Task: Find connections with filter location São Miguel do Araguaia with filter topic #Futurewith filter profile language English with filter current company Orient Electric with filter school Sree with filter industry Clay and Refractory Products Manufacturing with filter service category Ghostwriting with filter keywords title Technical Support Specialist
Action: Mouse moved to (523, 195)
Screenshot: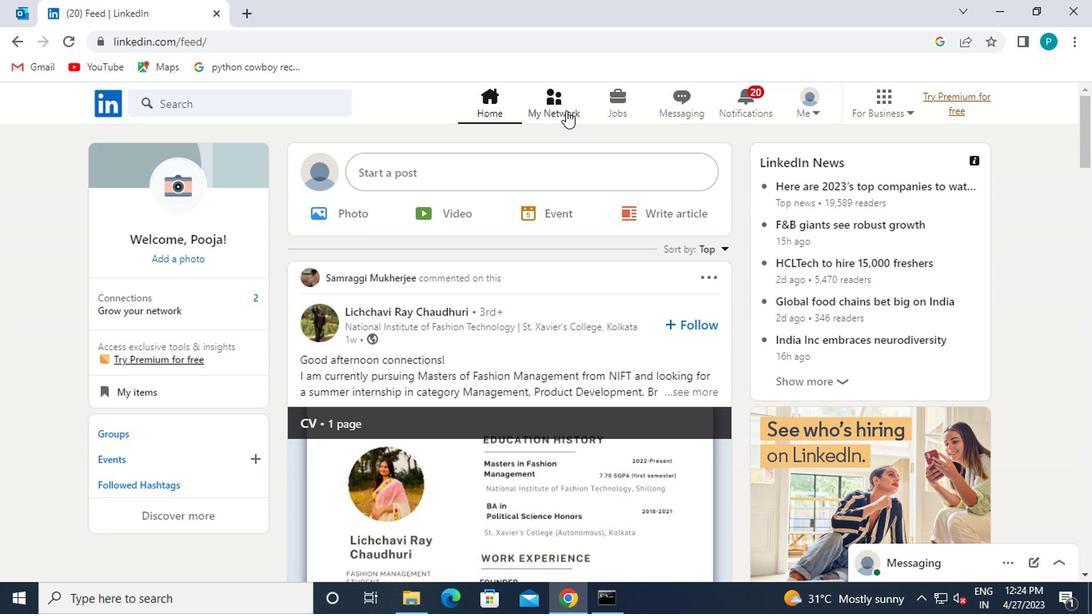 
Action: Mouse pressed left at (523, 195)
Screenshot: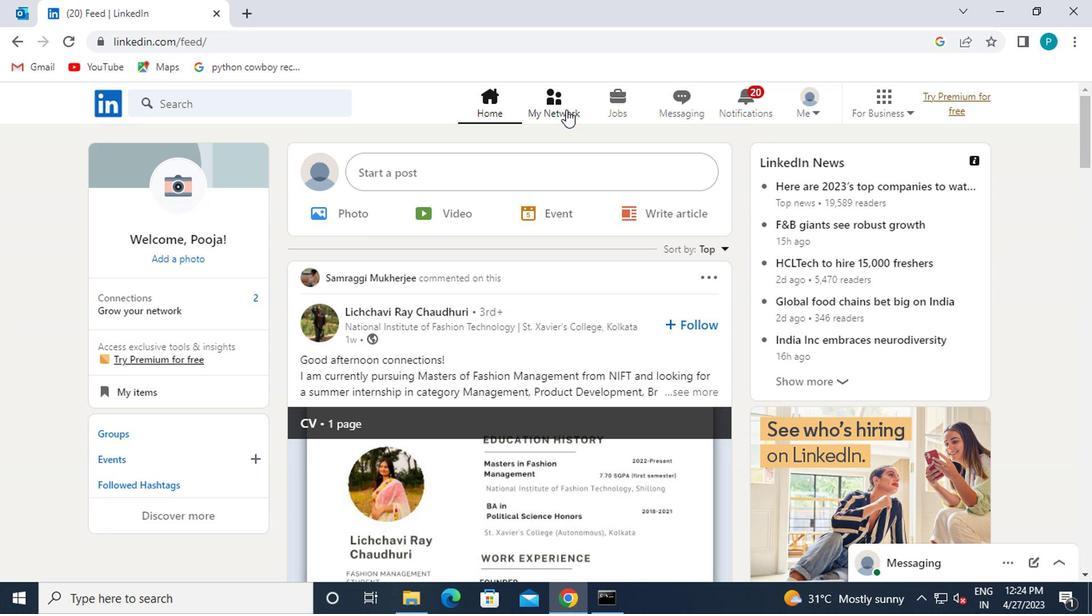 
Action: Mouse moved to (264, 260)
Screenshot: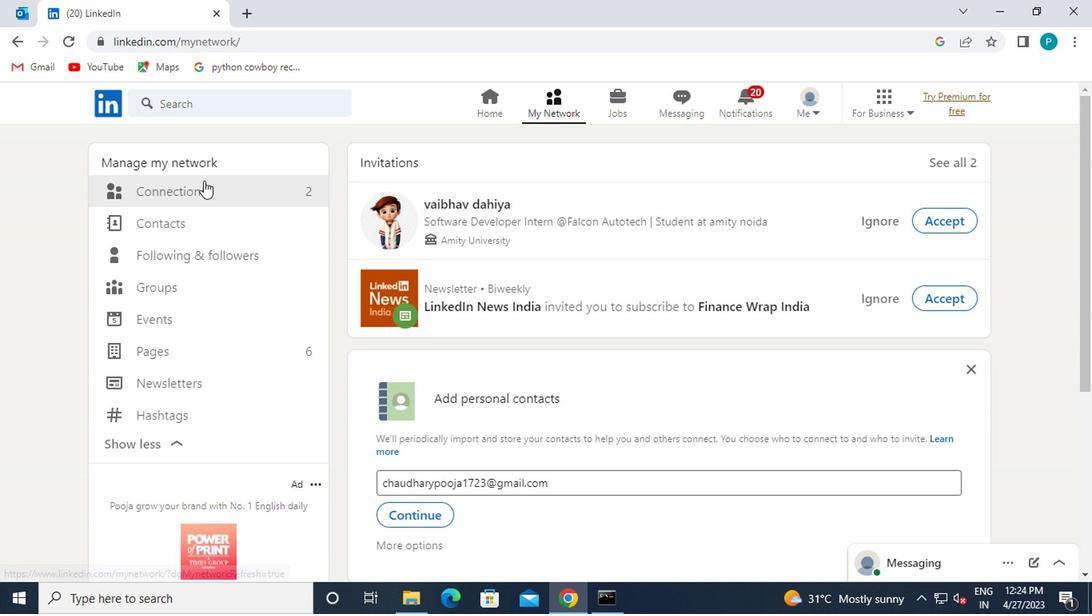 
Action: Mouse pressed left at (264, 260)
Screenshot: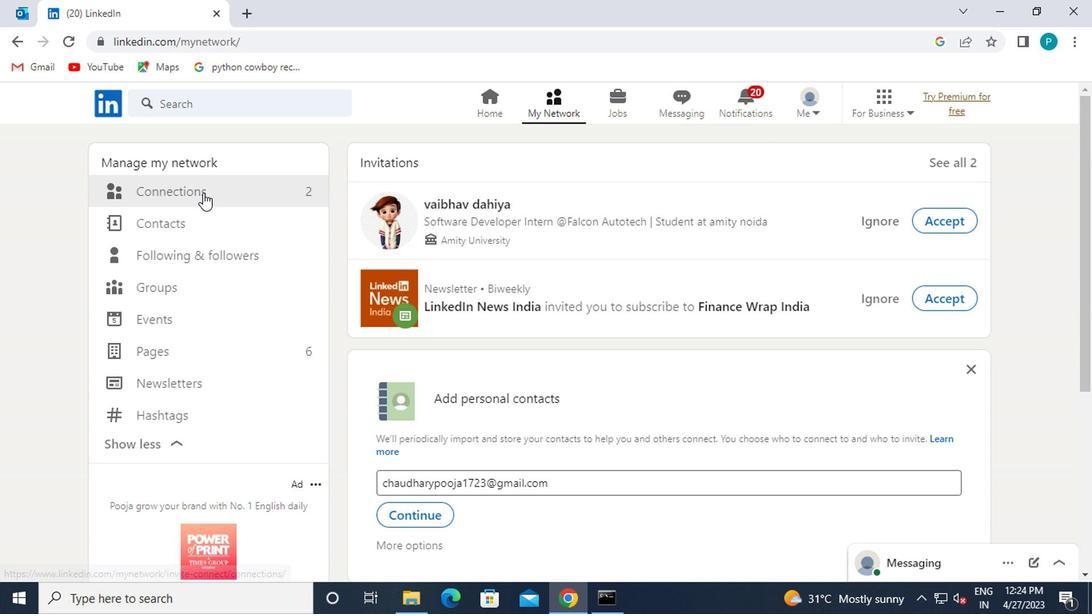 
Action: Mouse moved to (604, 262)
Screenshot: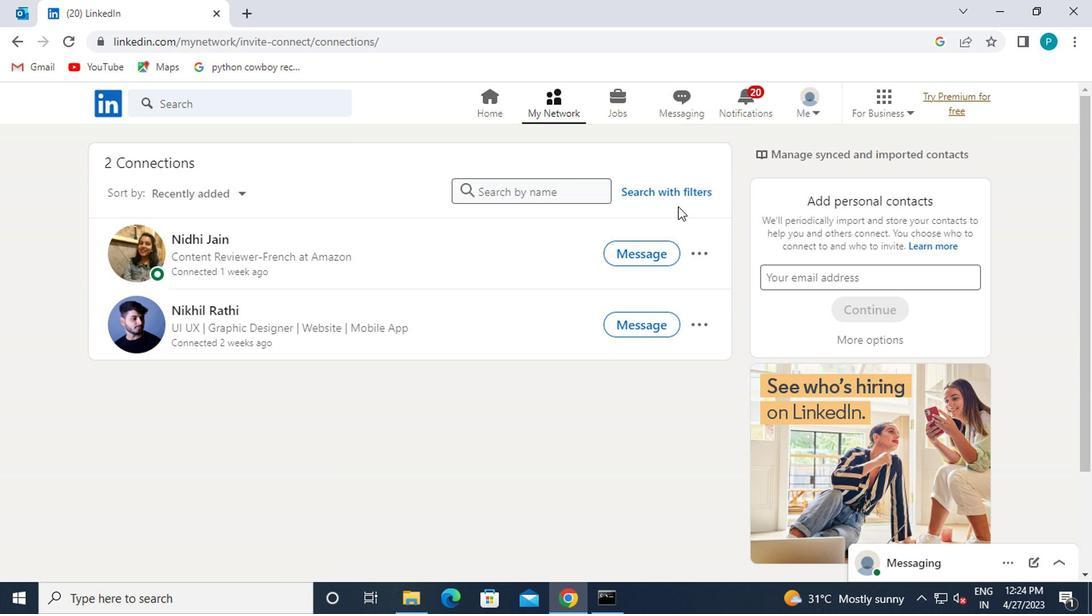 
Action: Mouse pressed left at (604, 262)
Screenshot: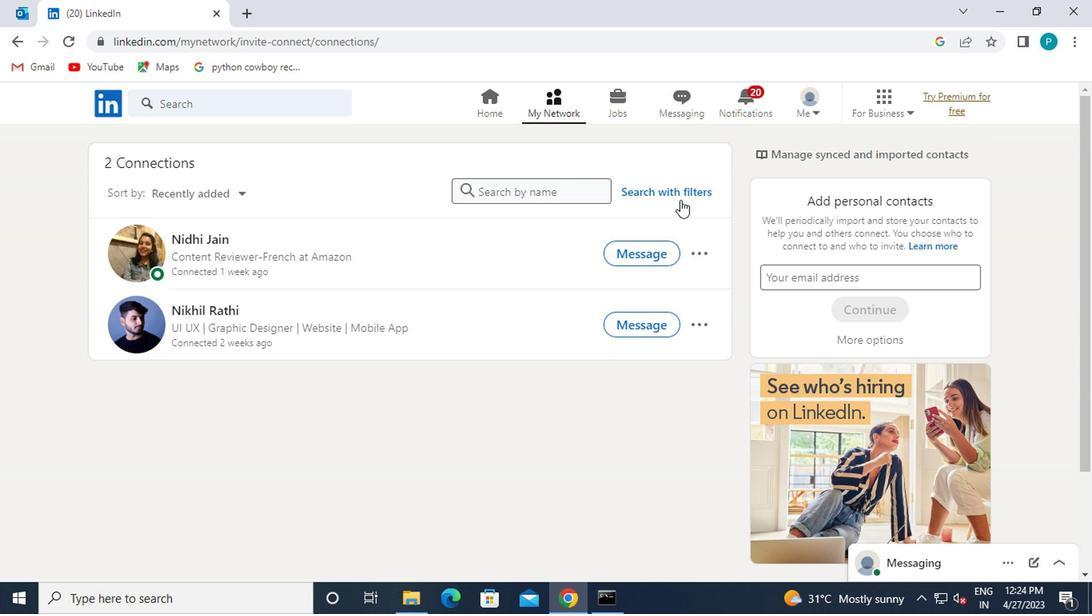 
Action: Mouse moved to (537, 226)
Screenshot: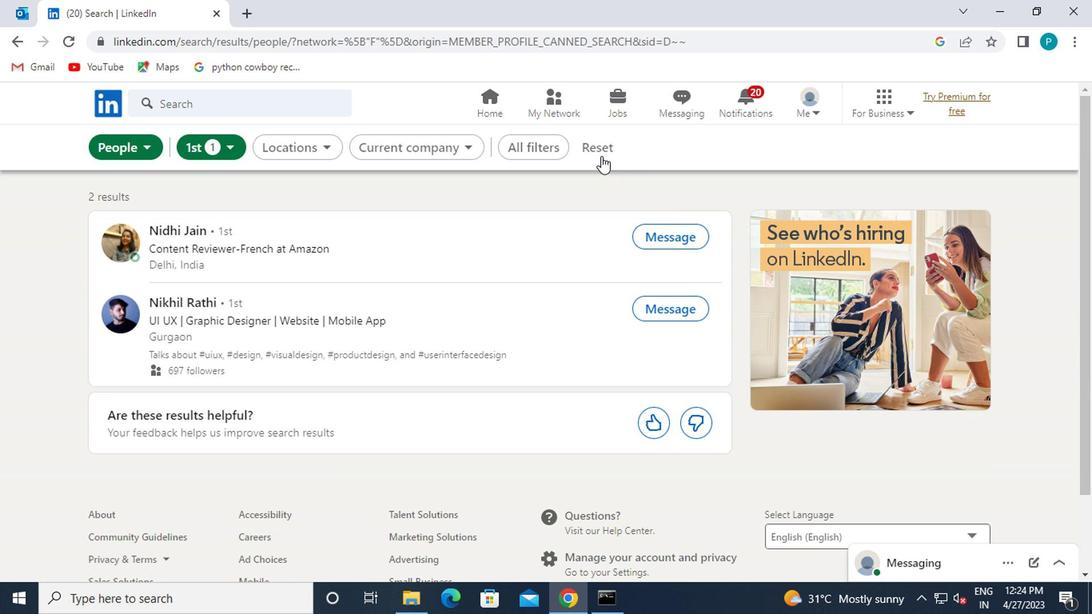 
Action: Mouse pressed left at (537, 226)
Screenshot: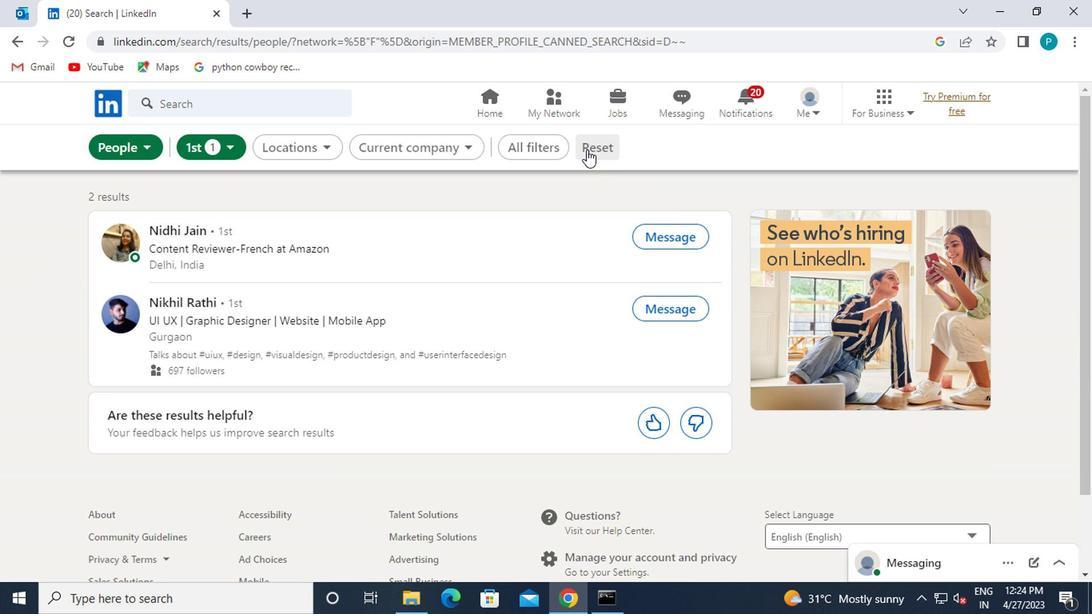 
Action: Mouse moved to (529, 228)
Screenshot: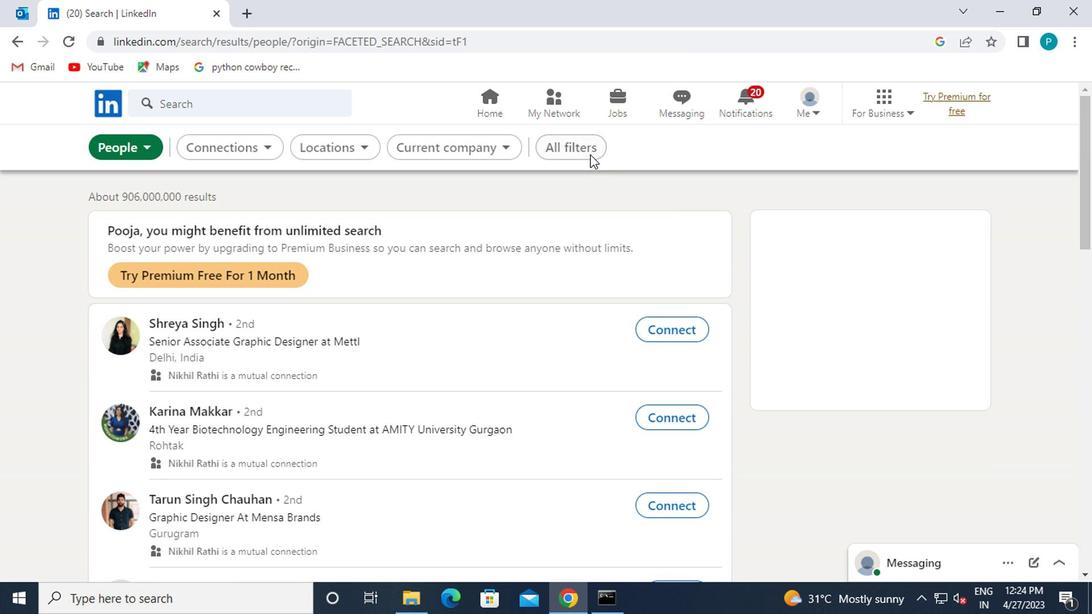 
Action: Mouse pressed left at (529, 228)
Screenshot: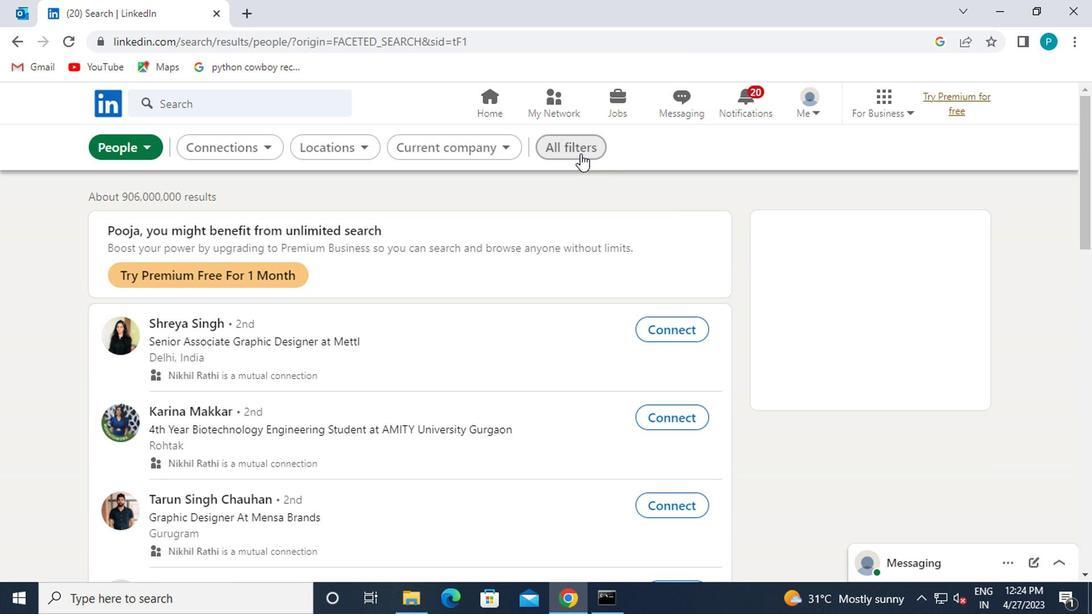
Action: Mouse moved to (761, 401)
Screenshot: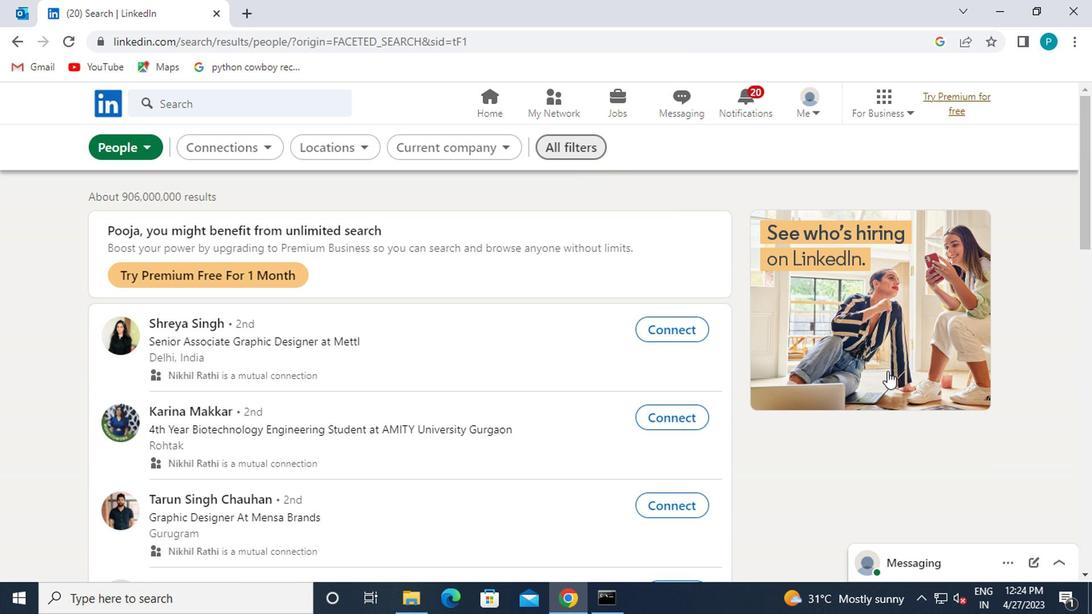 
Action: Mouse scrolled (761, 401) with delta (0, 0)
Screenshot: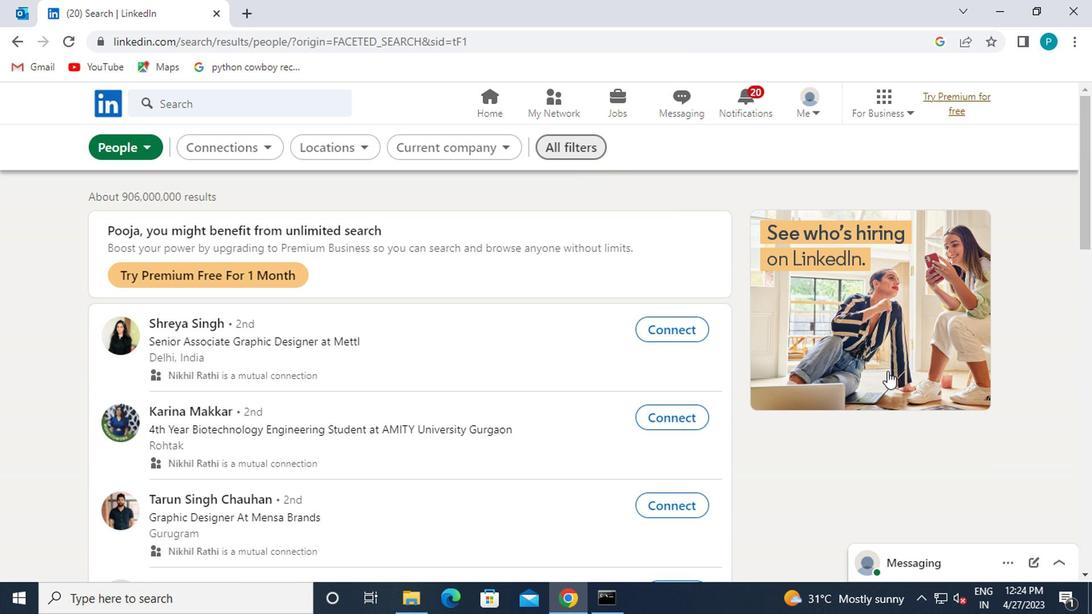
Action: Mouse scrolled (761, 401) with delta (0, 0)
Screenshot: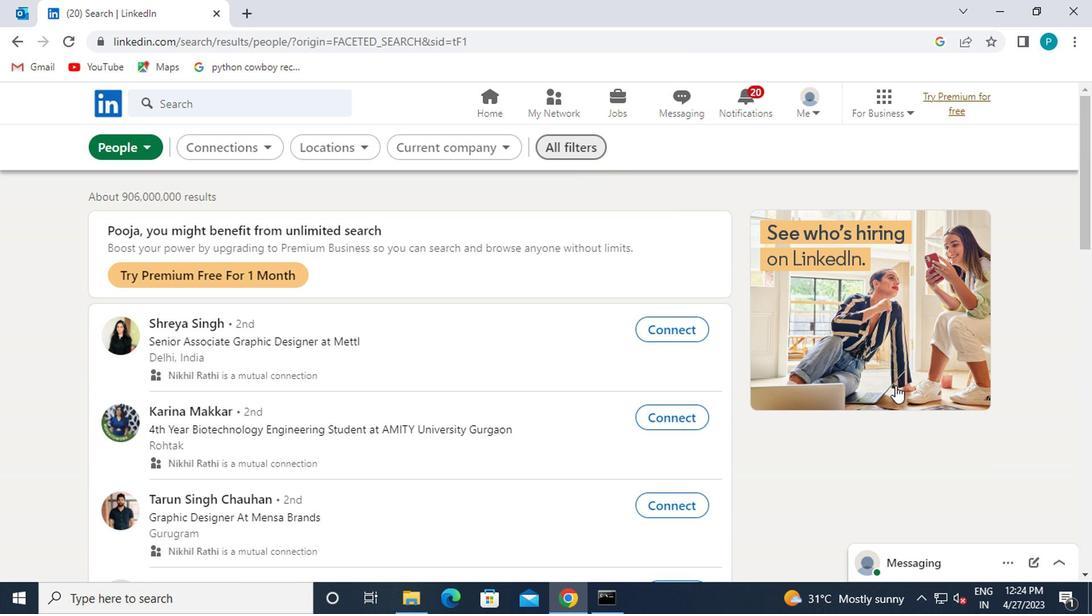 
Action: Mouse moved to (761, 404)
Screenshot: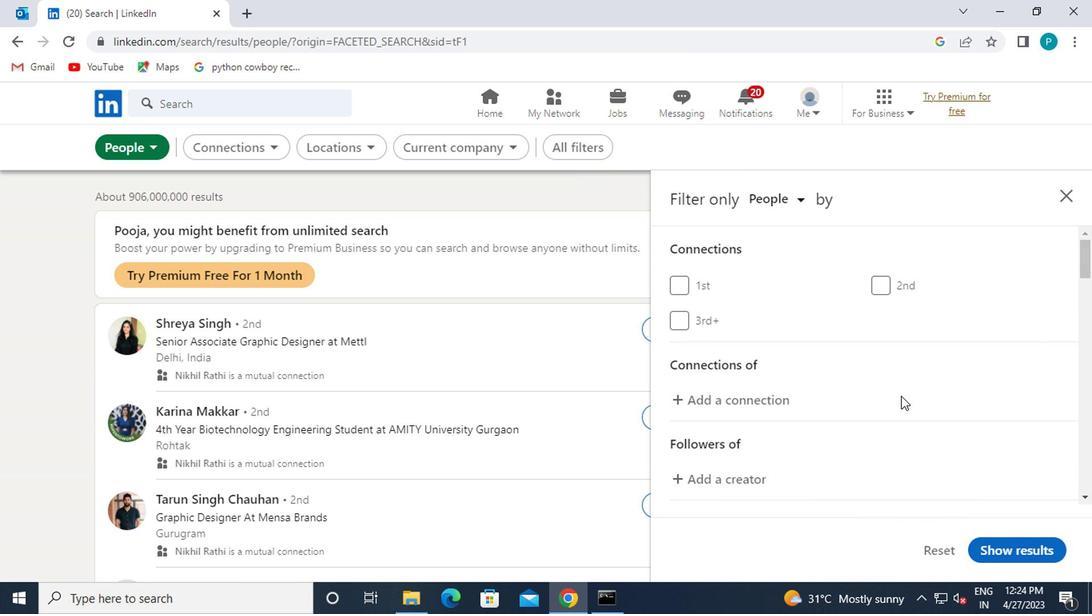 
Action: Mouse scrolled (761, 404) with delta (0, 0)
Screenshot: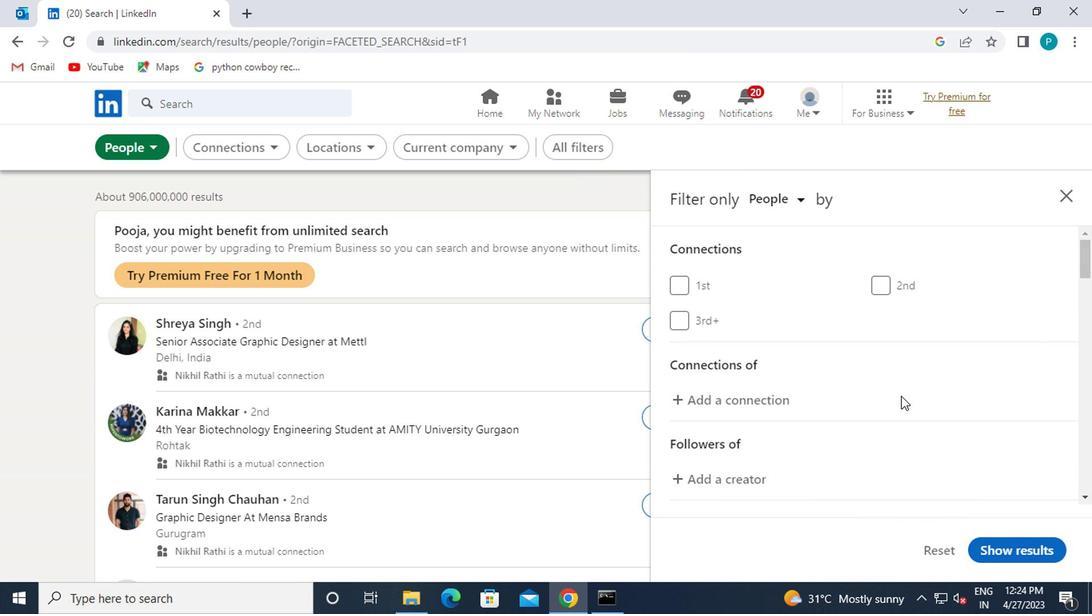 
Action: Mouse moved to (761, 405)
Screenshot: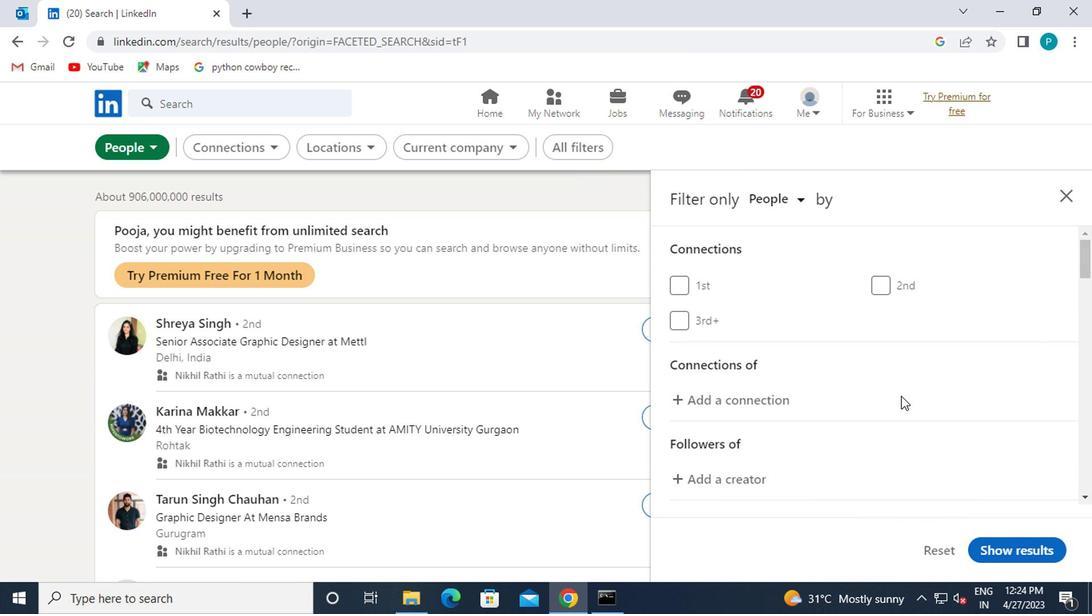 
Action: Mouse scrolled (761, 404) with delta (0, 0)
Screenshot: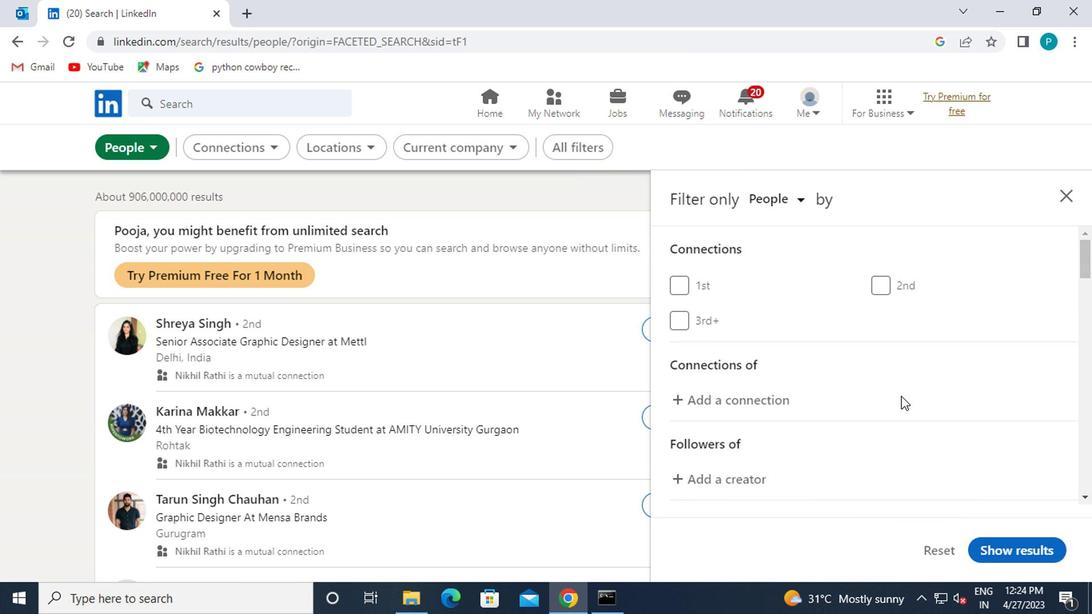
Action: Mouse scrolled (761, 404) with delta (0, 0)
Screenshot: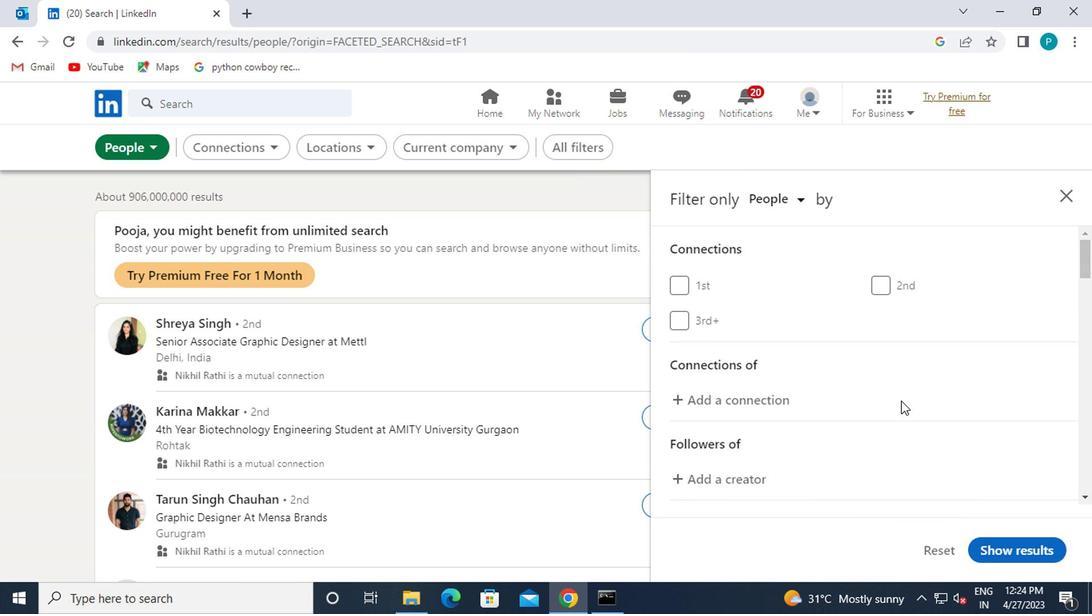 
Action: Mouse scrolled (761, 404) with delta (0, 0)
Screenshot: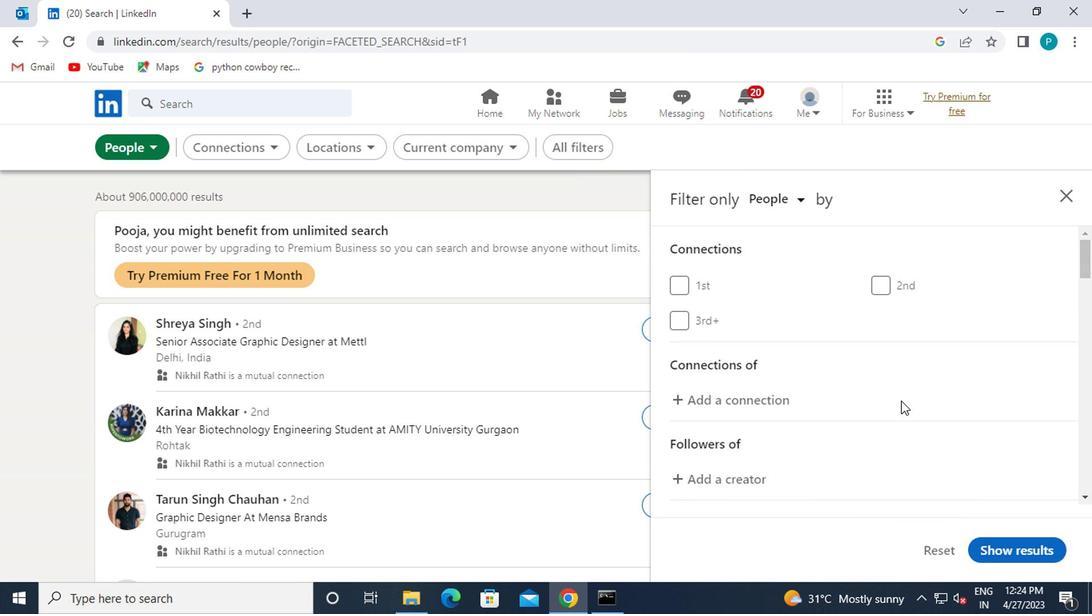 
Action: Mouse scrolled (761, 404) with delta (0, 0)
Screenshot: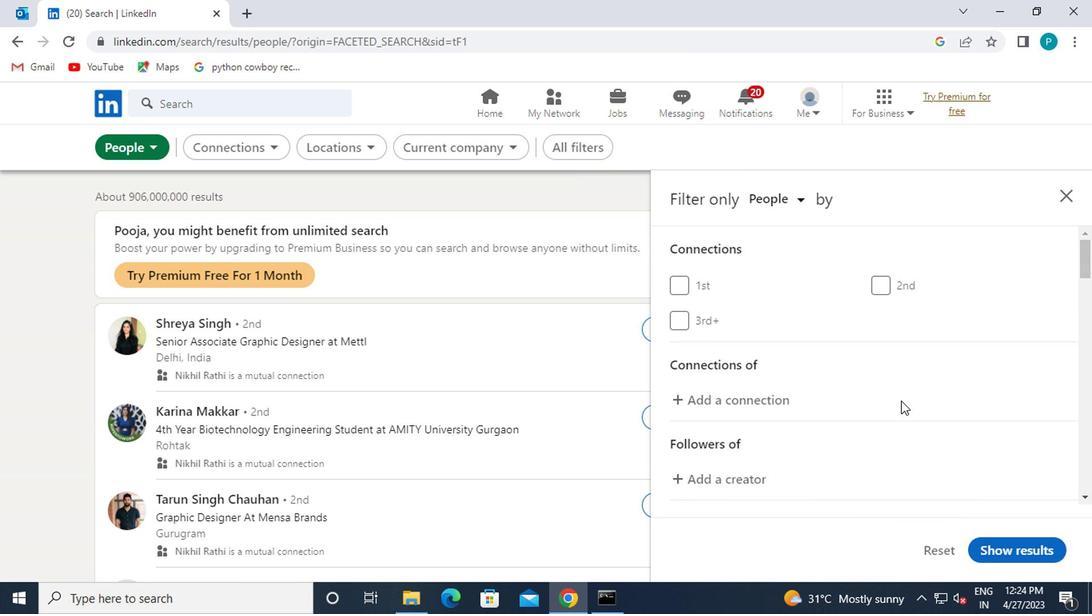 
Action: Mouse moved to (721, 378)
Screenshot: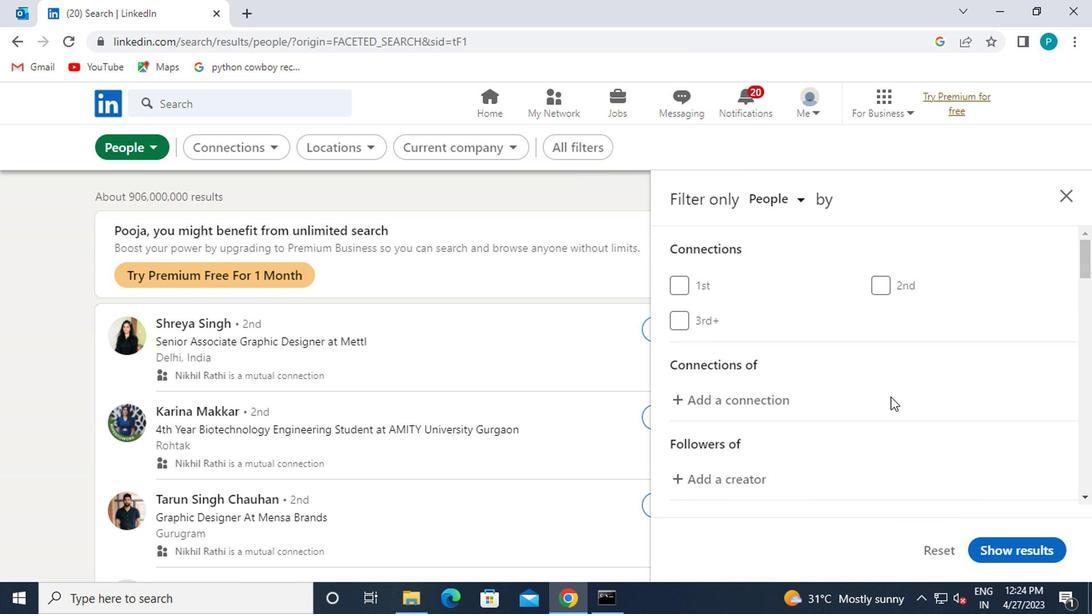 
Action: Mouse scrolled (721, 377) with delta (0, 0)
Screenshot: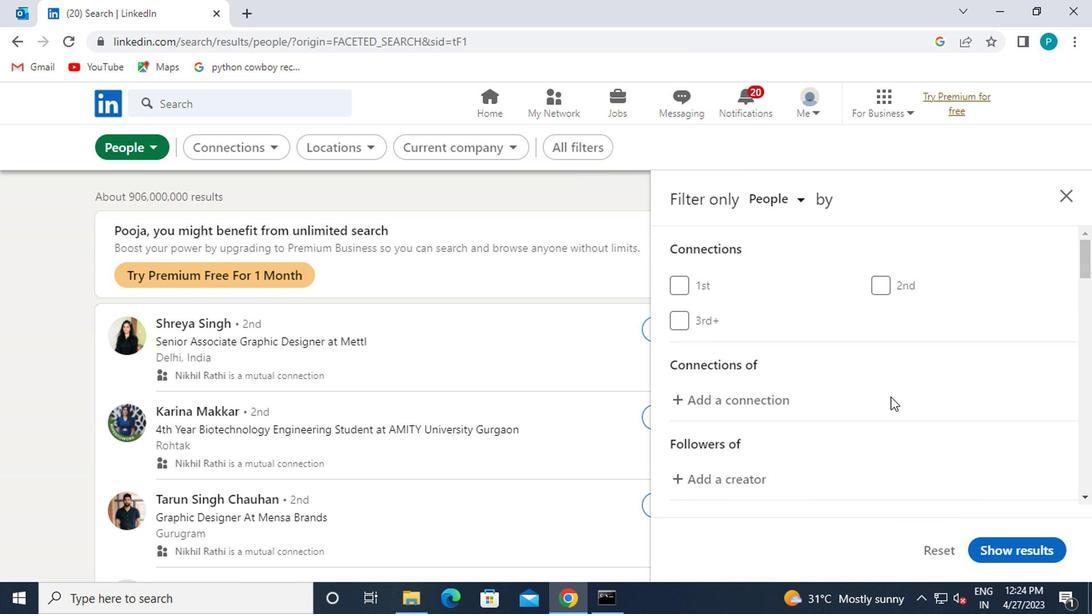 
Action: Mouse moved to (731, 392)
Screenshot: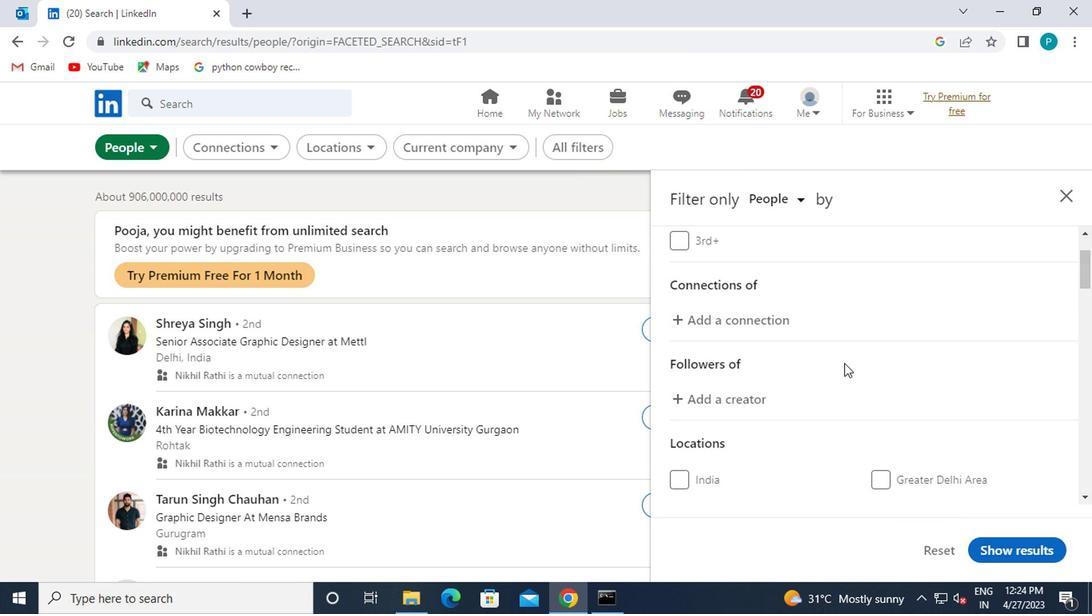 
Action: Mouse scrolled (731, 392) with delta (0, 0)
Screenshot: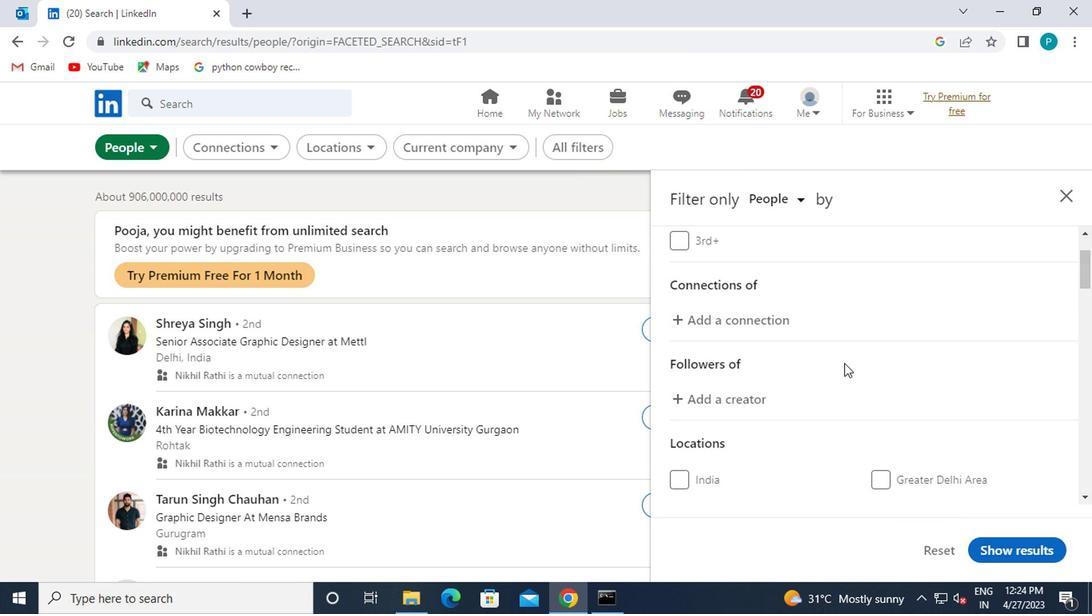 
Action: Mouse moved to (755, 412)
Screenshot: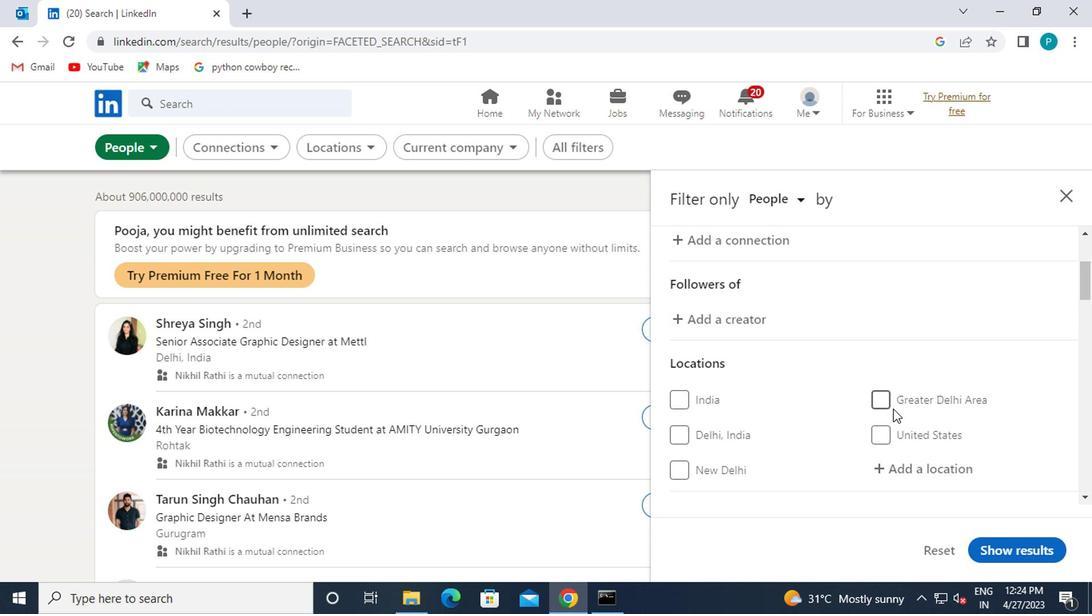
Action: Mouse scrolled (755, 411) with delta (0, 0)
Screenshot: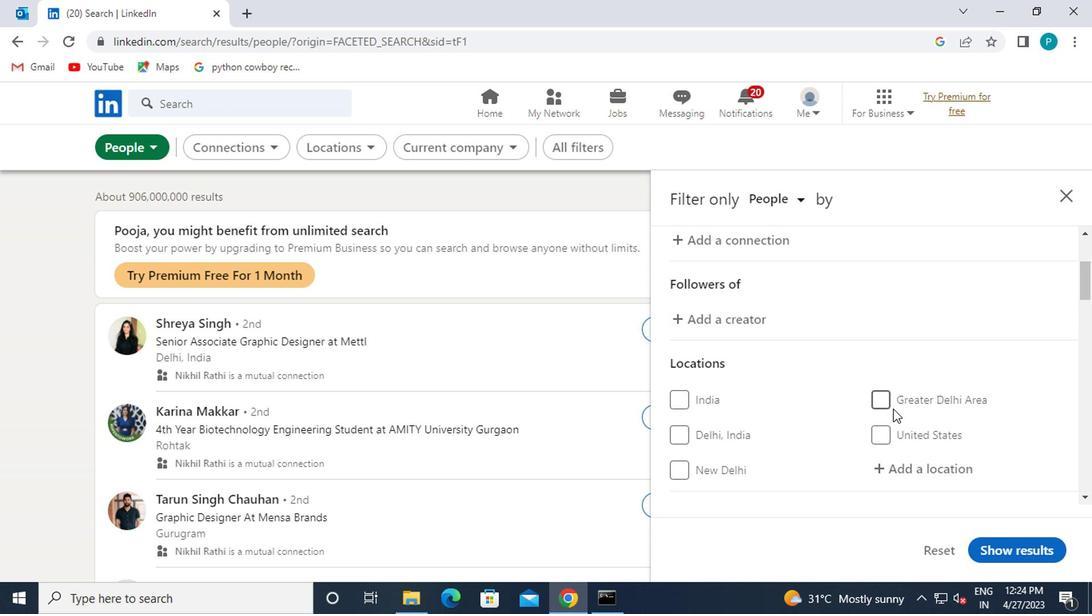 
Action: Mouse moved to (754, 399)
Screenshot: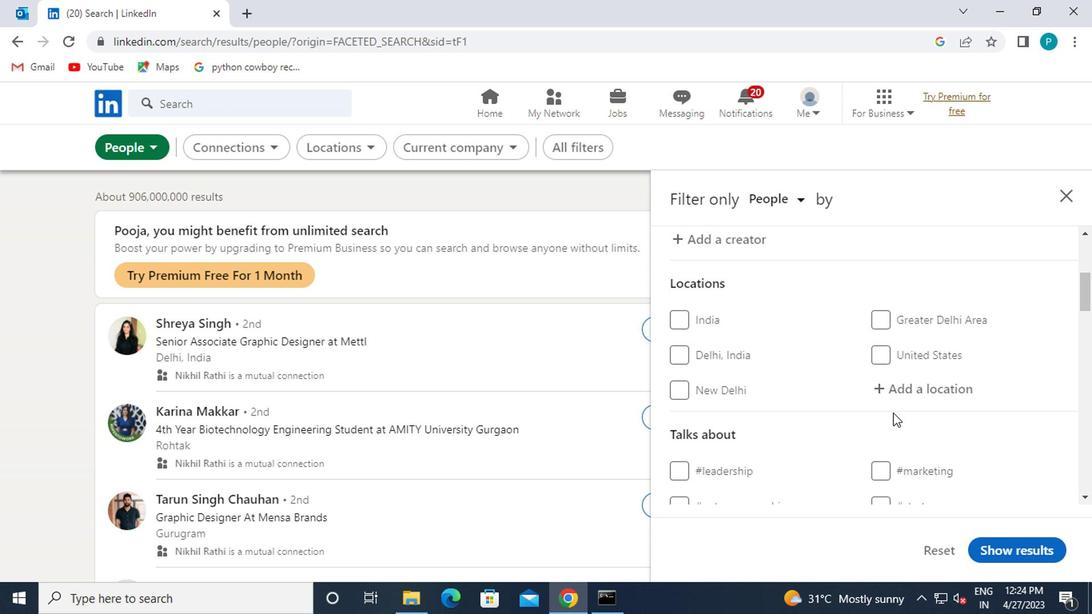 
Action: Mouse pressed left at (754, 399)
Screenshot: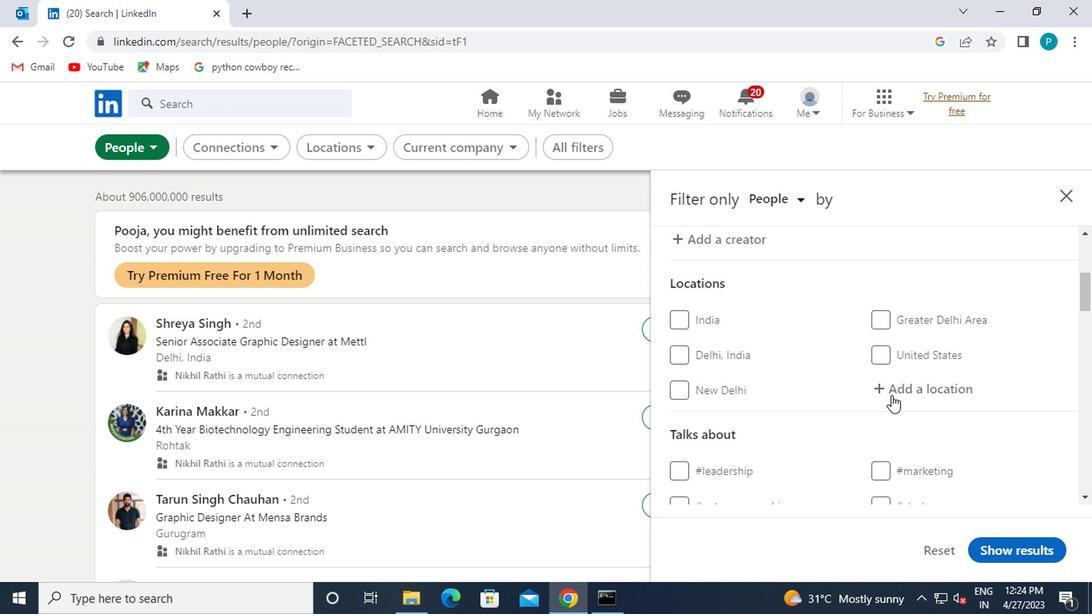 
Action: Key pressed sao<Key.space>miguel
Screenshot: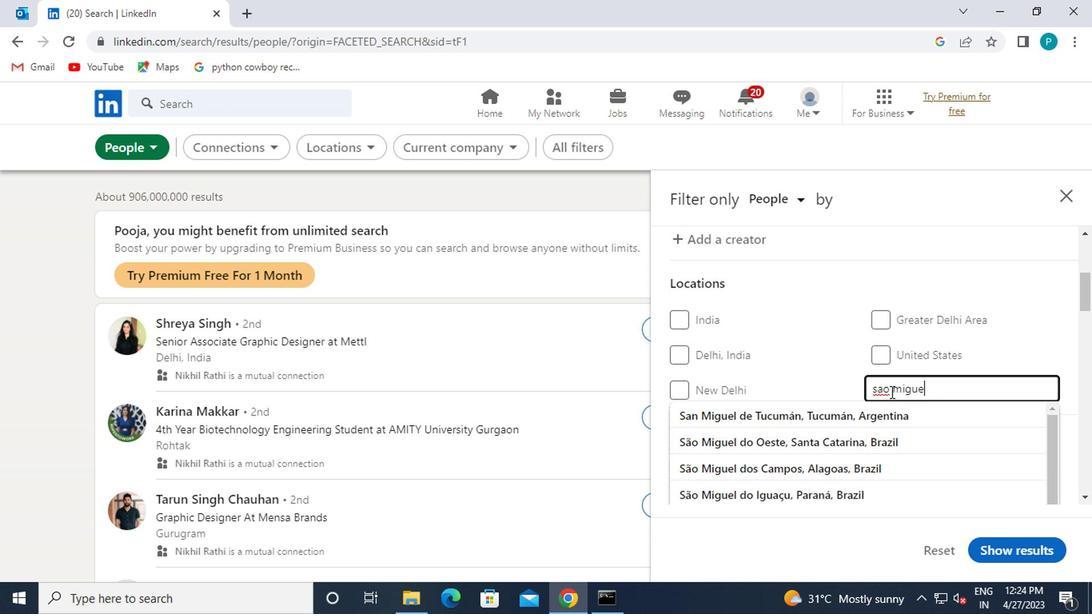 
Action: Mouse moved to (754, 413)
Screenshot: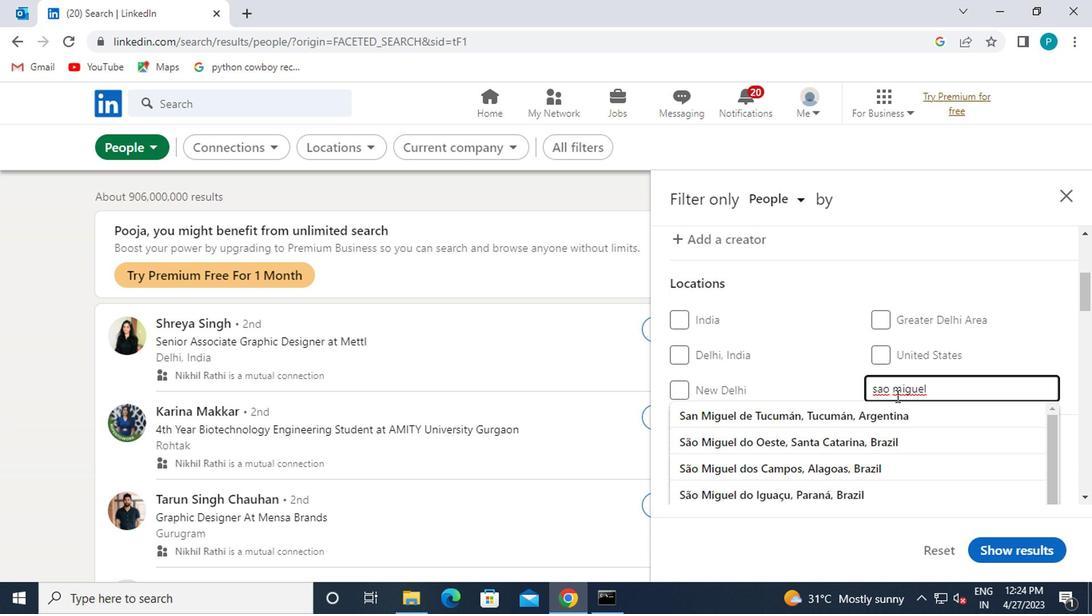 
Action: Mouse pressed left at (754, 413)
Screenshot: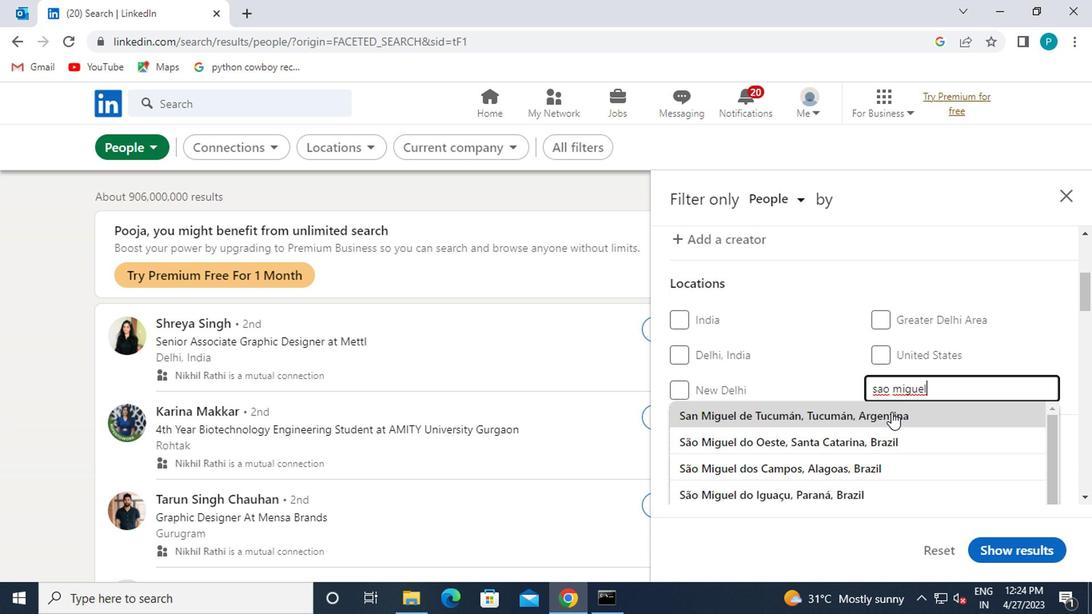 
Action: Mouse scrolled (754, 412) with delta (0, 0)
Screenshot: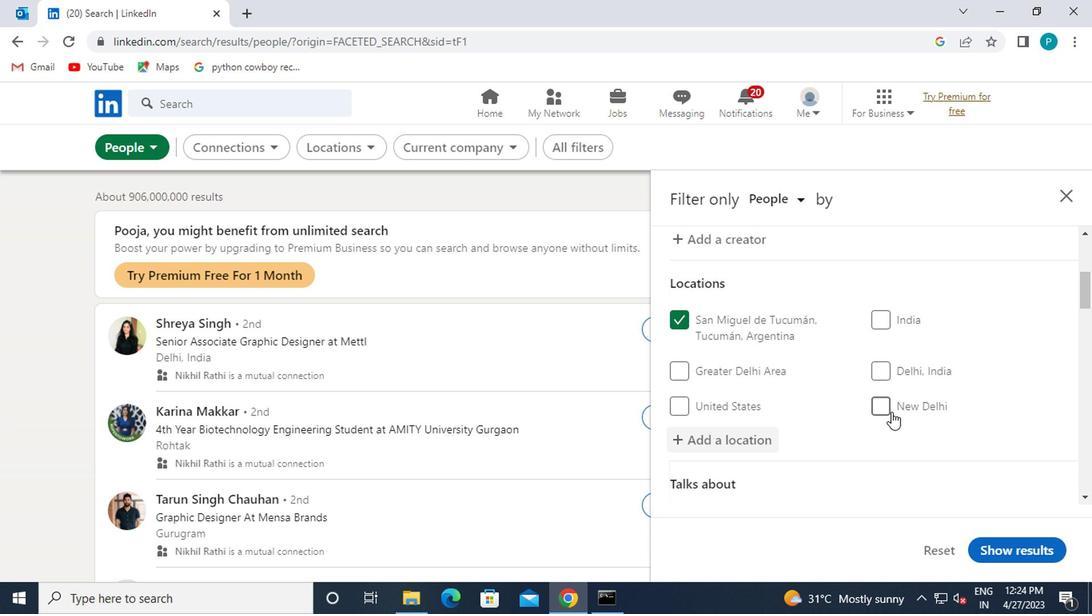 
Action: Mouse scrolled (754, 412) with delta (0, 0)
Screenshot: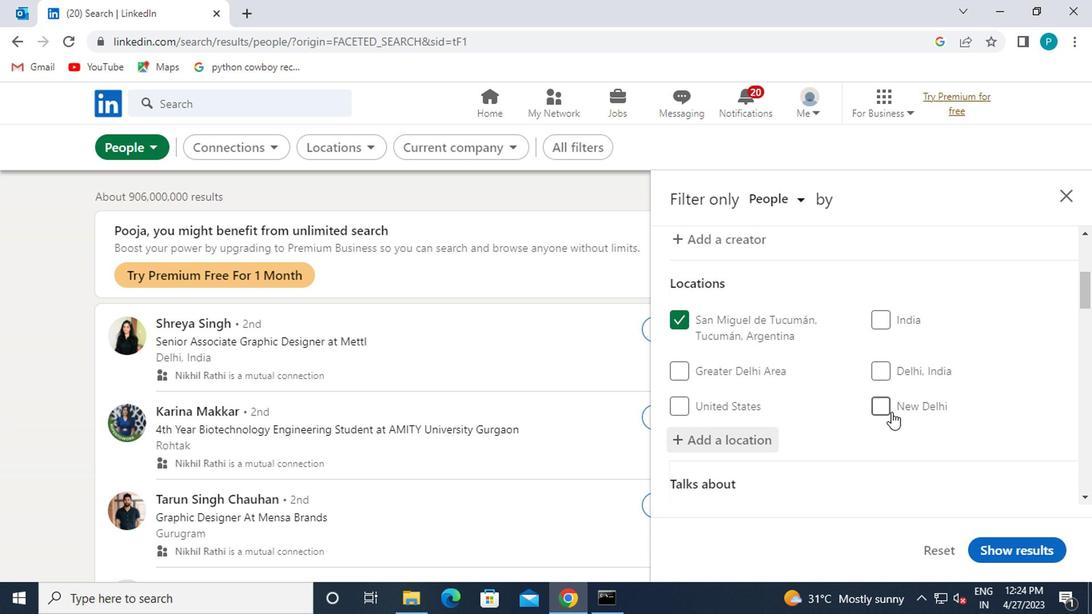 
Action: Mouse moved to (761, 424)
Screenshot: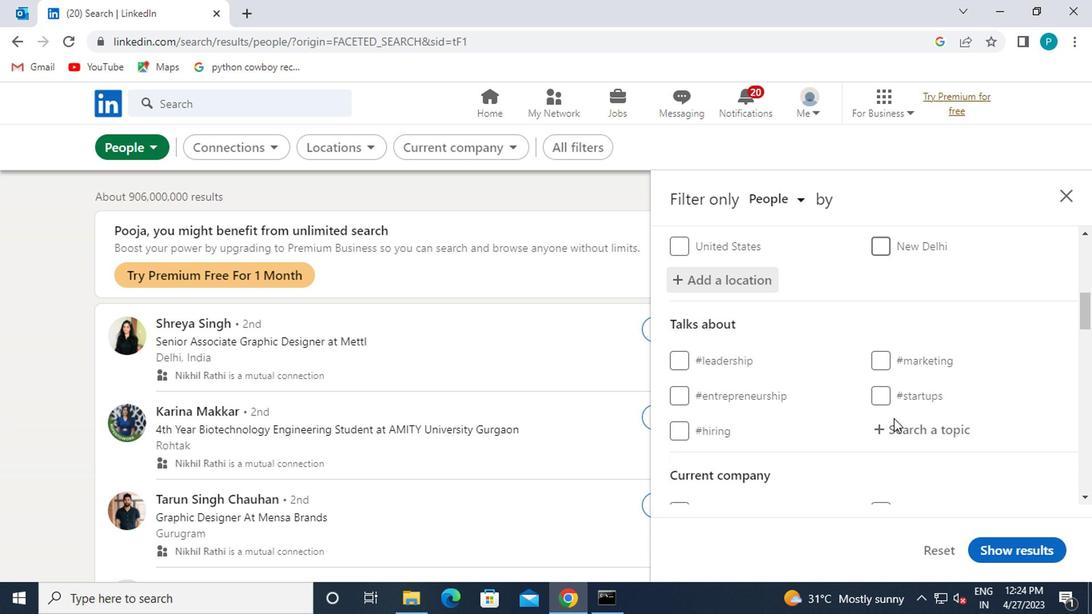 
Action: Mouse pressed left at (761, 424)
Screenshot: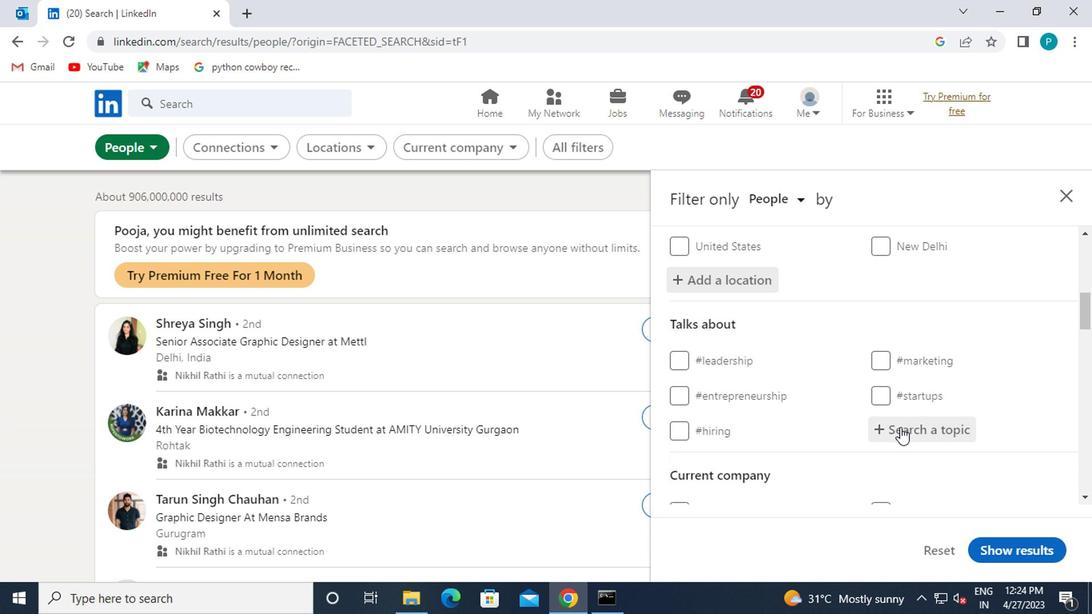 
Action: Mouse moved to (763, 423)
Screenshot: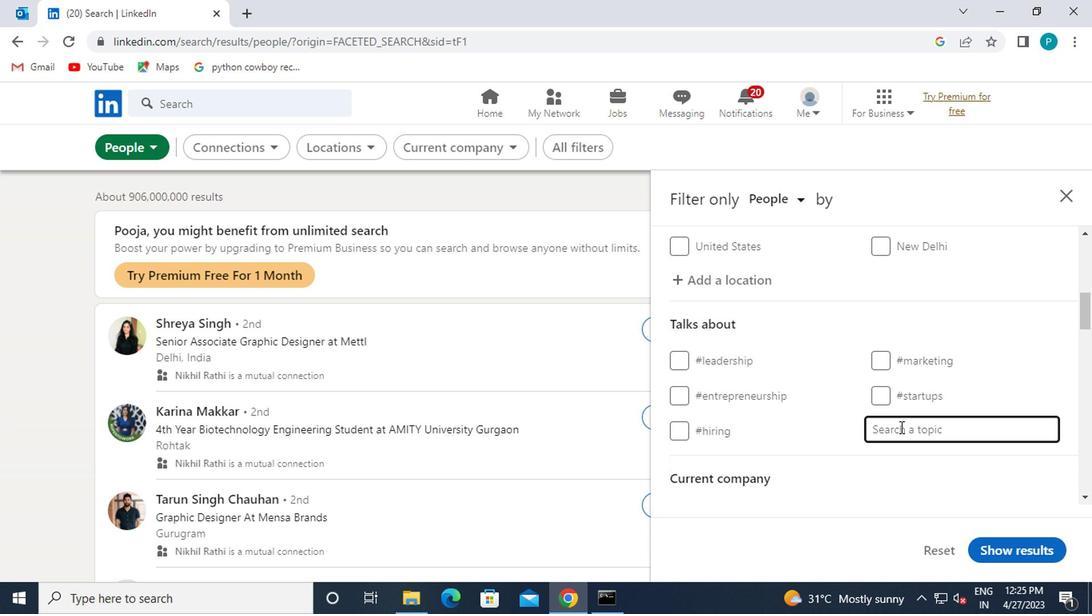 
Action: Key pressed <Key.shift>#<Key.caps_lock>F<Key.caps_lock>UTURE
Screenshot: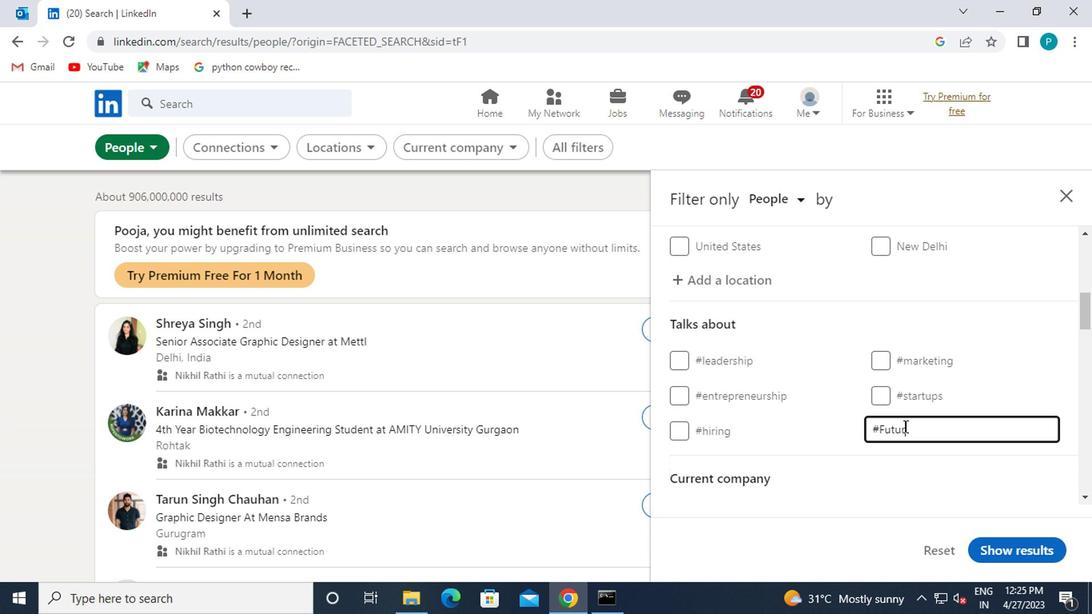 
Action: Mouse moved to (765, 422)
Screenshot: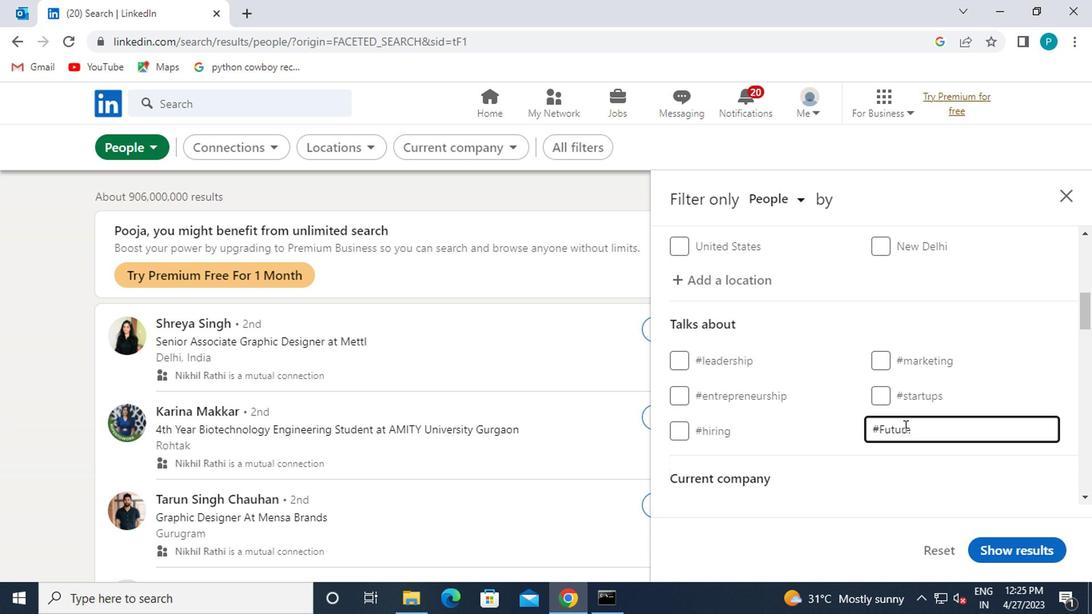 
Action: Mouse scrolled (765, 422) with delta (0, 0)
Screenshot: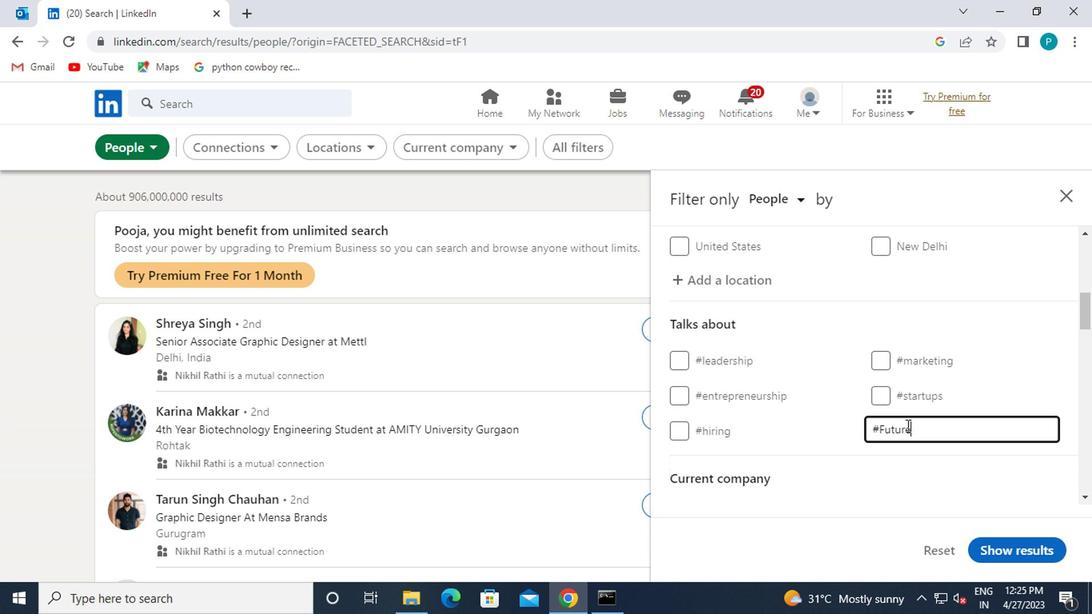 
Action: Mouse moved to (775, 423)
Screenshot: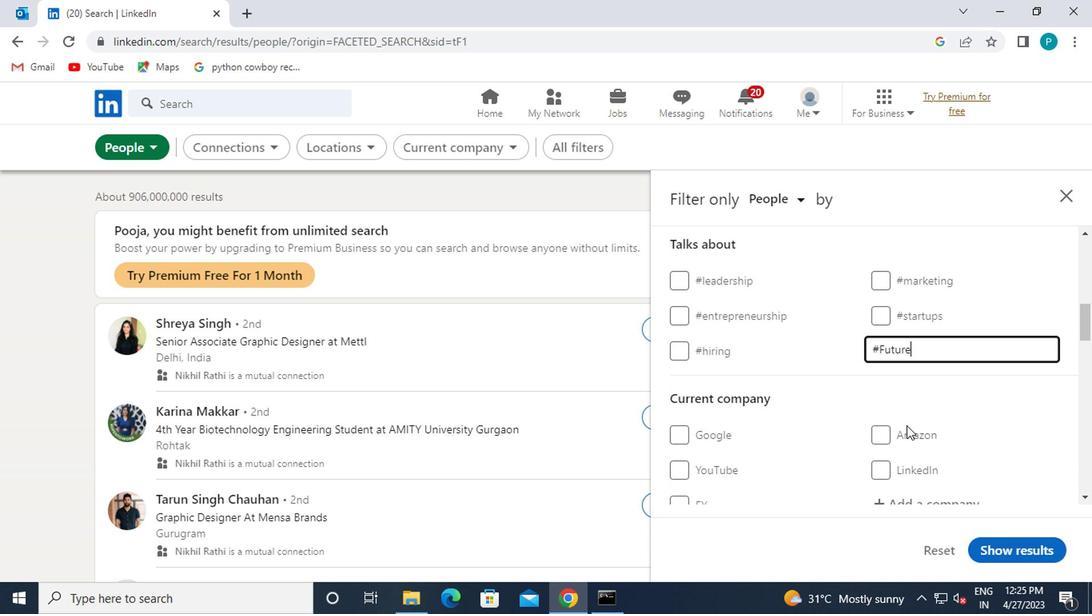 
Action: Mouse scrolled (775, 422) with delta (0, 0)
Screenshot: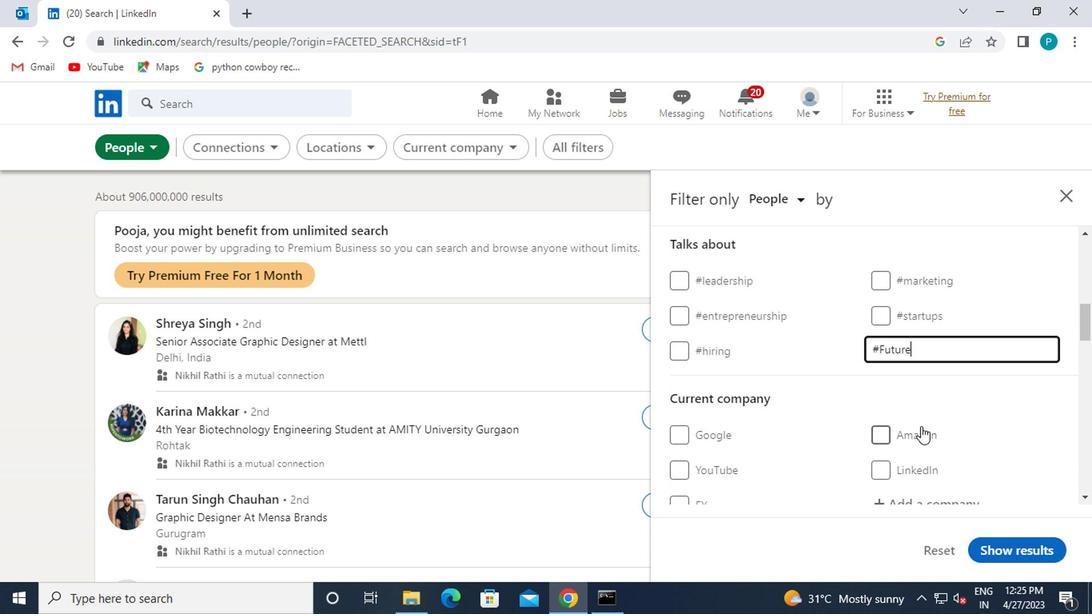 
Action: Mouse pressed left at (775, 423)
Screenshot: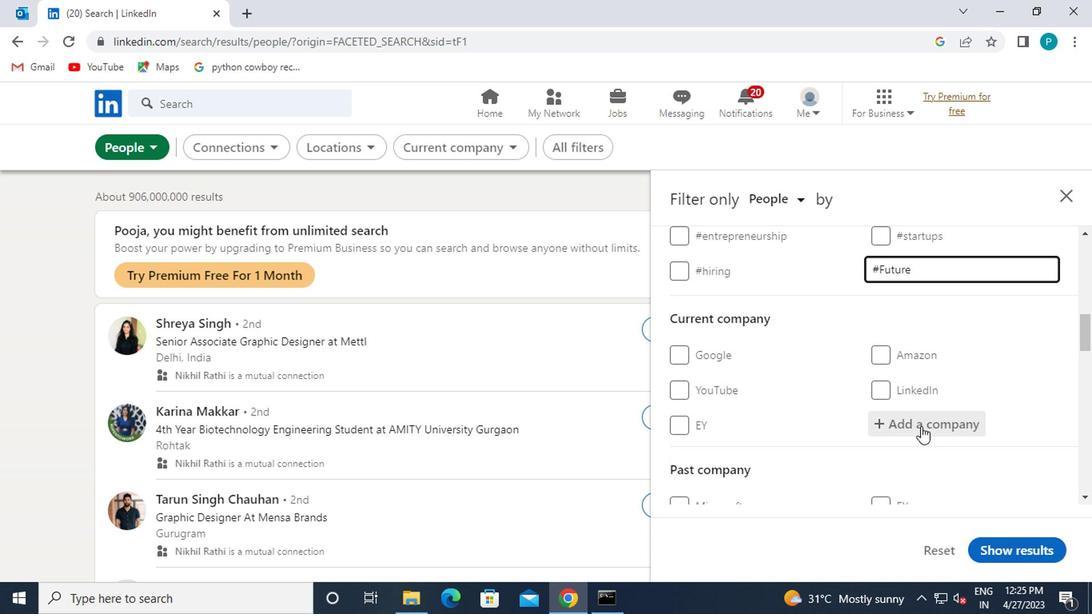 
Action: Mouse moved to (775, 423)
Screenshot: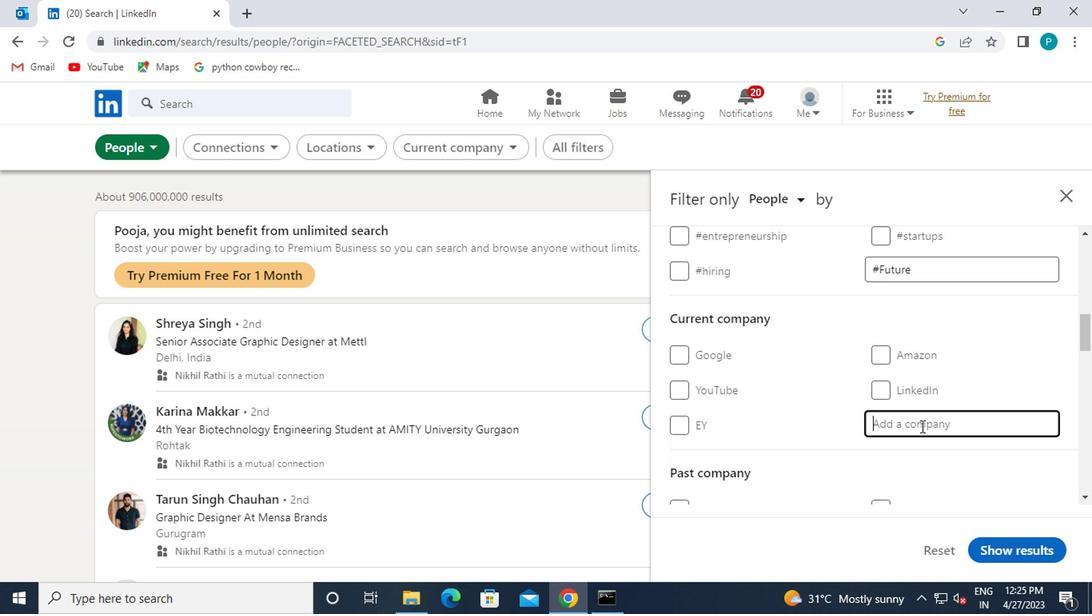
Action: Key pressed ORIENT
Screenshot: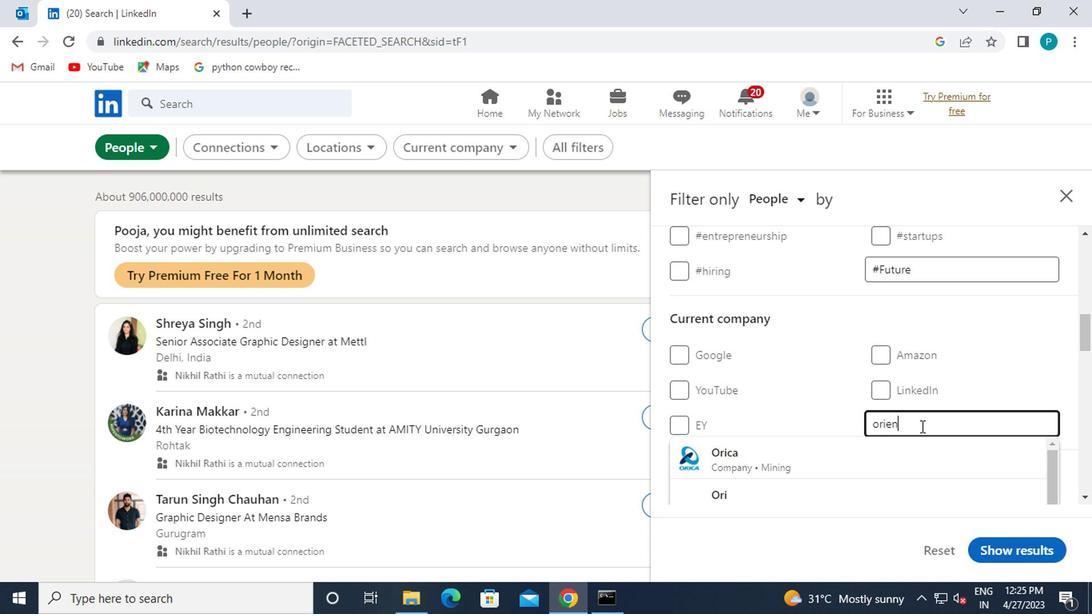 
Action: Mouse moved to (753, 446)
Screenshot: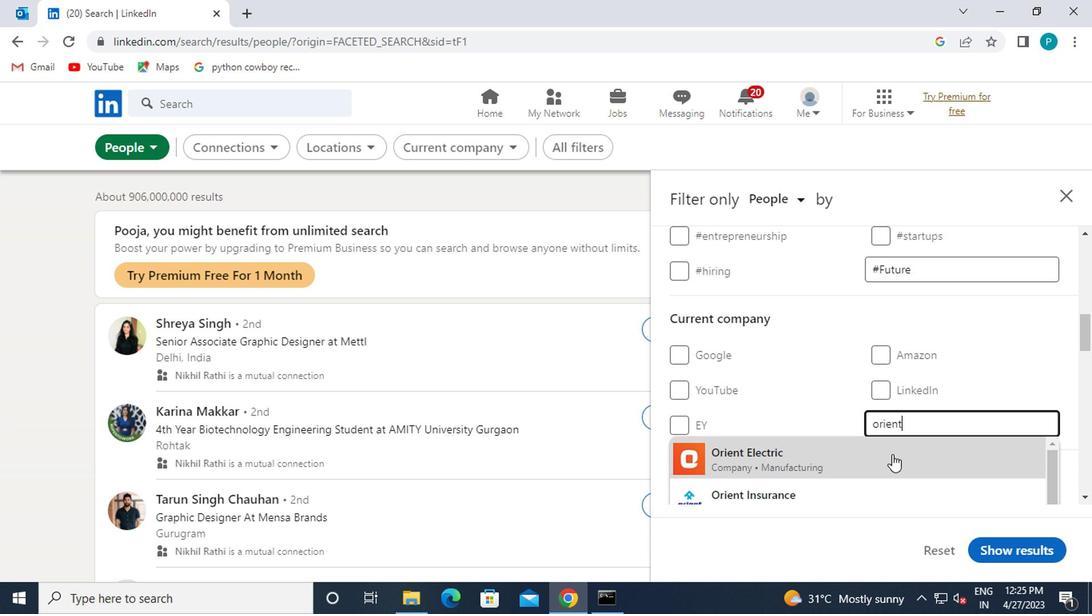 
Action: Mouse pressed left at (753, 446)
Screenshot: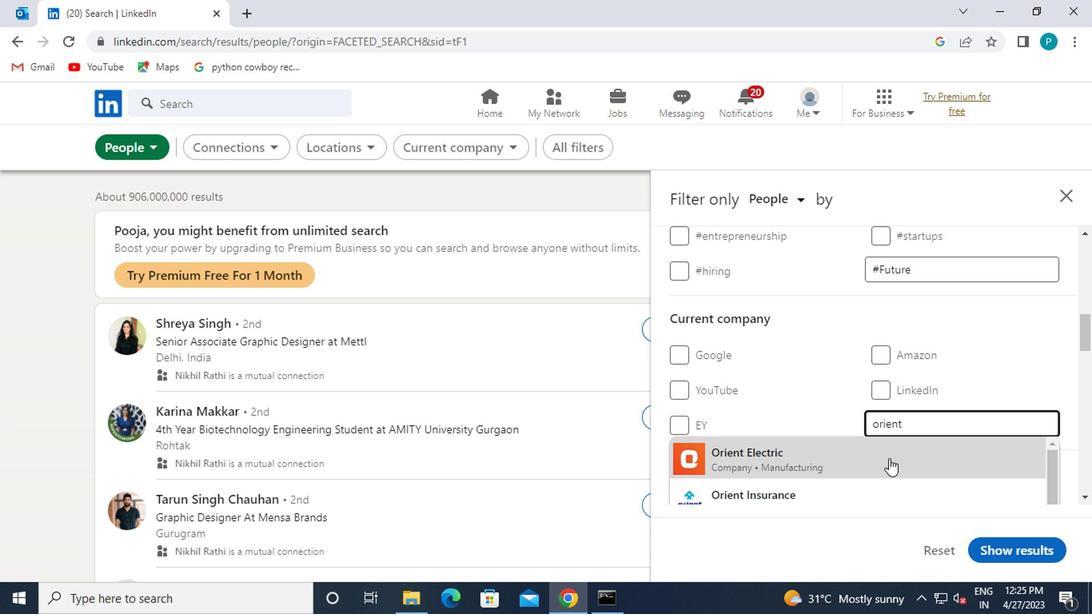 
Action: Mouse moved to (664, 425)
Screenshot: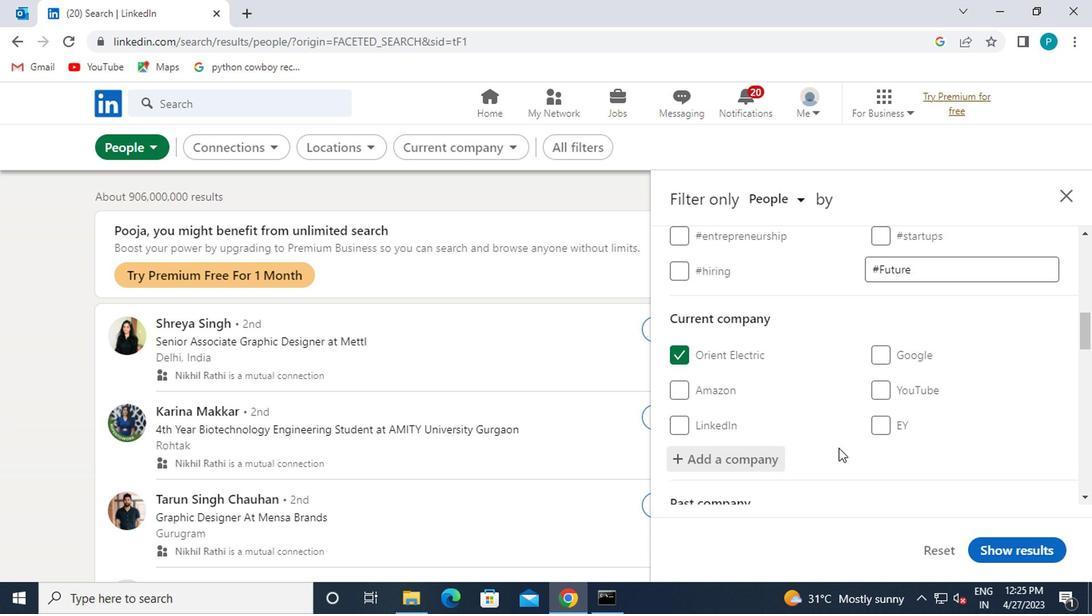 
Action: Mouse scrolled (664, 424) with delta (0, 0)
Screenshot: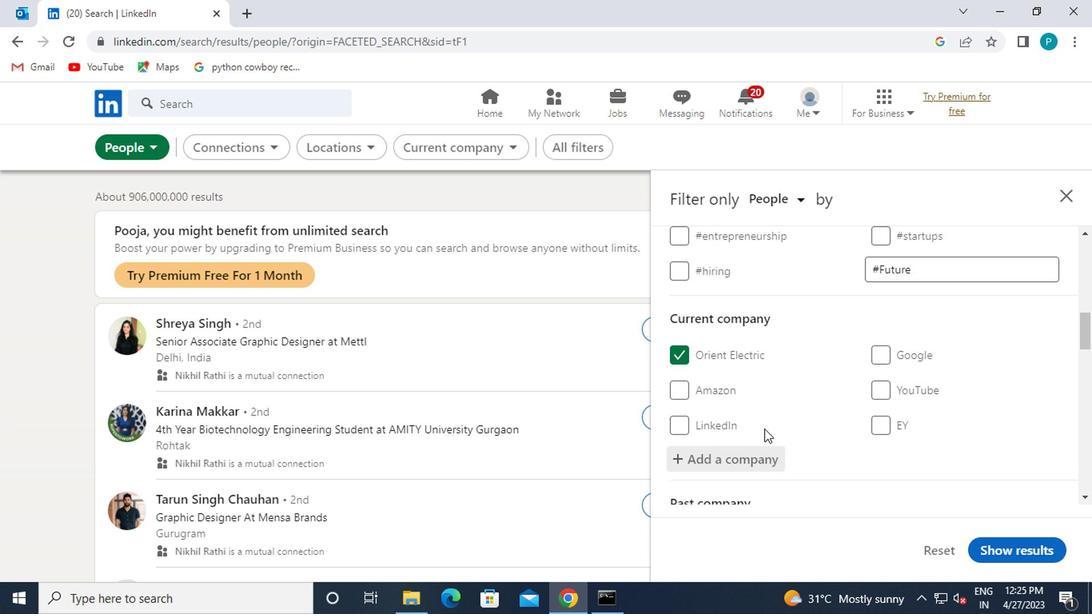 
Action: Mouse scrolled (664, 425) with delta (0, 0)
Screenshot: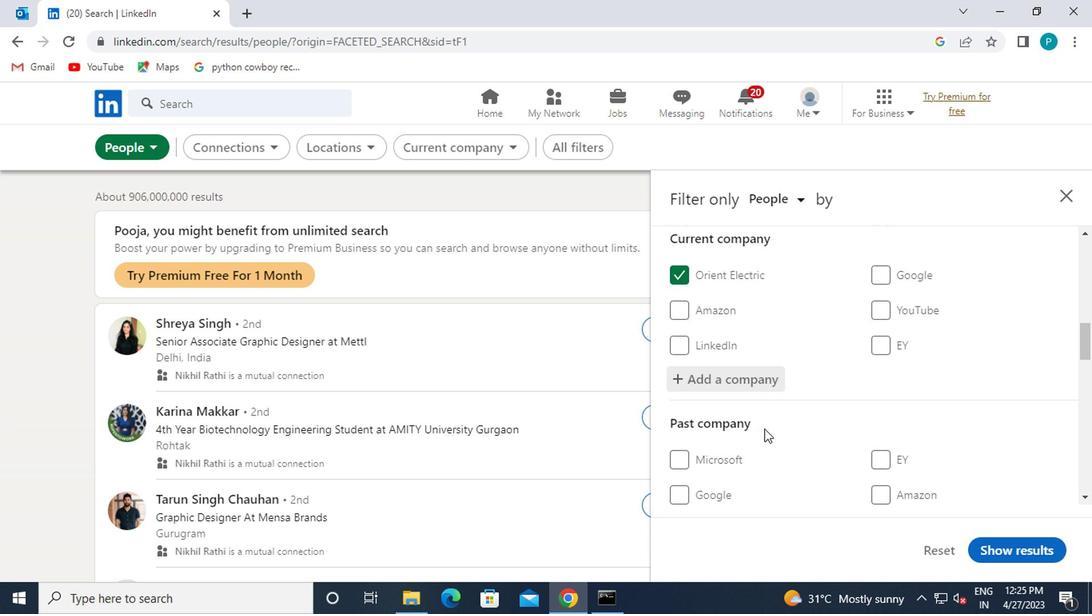 
Action: Mouse moved to (668, 434)
Screenshot: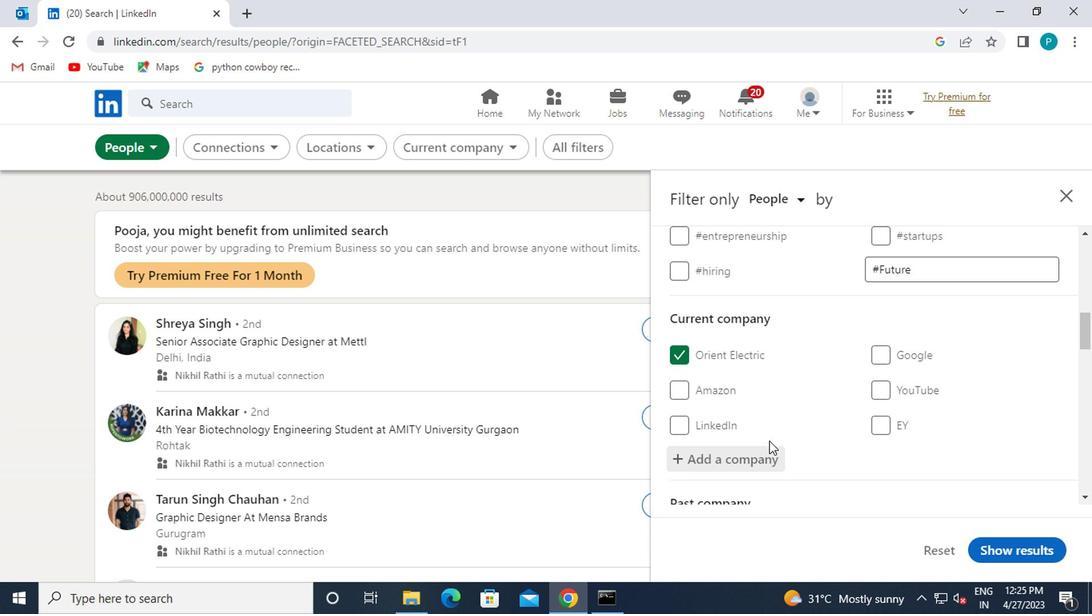 
Action: Mouse scrolled (668, 433) with delta (0, 0)
Screenshot: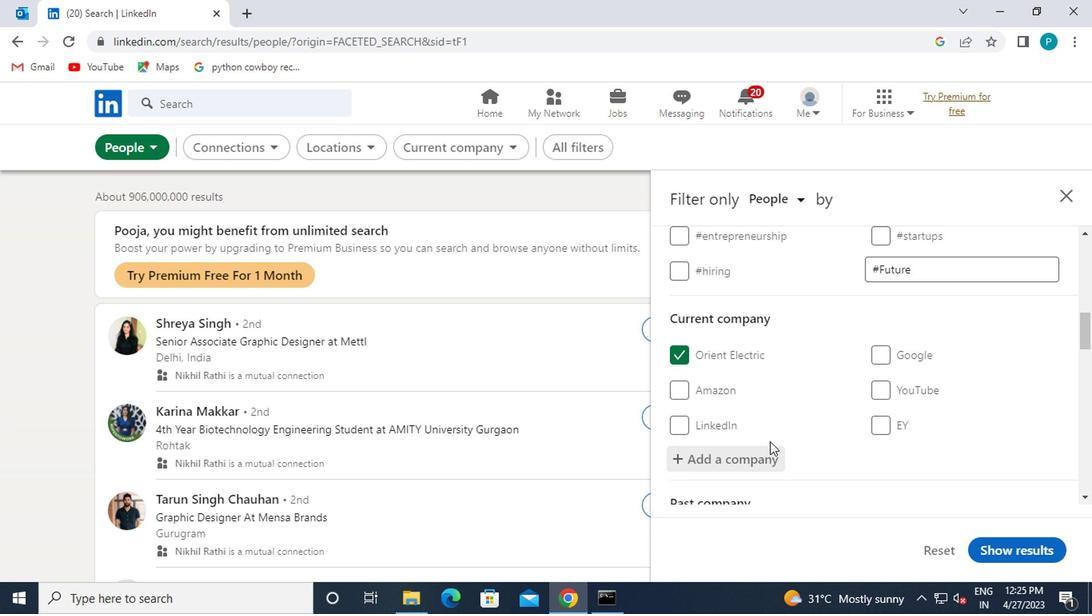 
Action: Mouse moved to (669, 438)
Screenshot: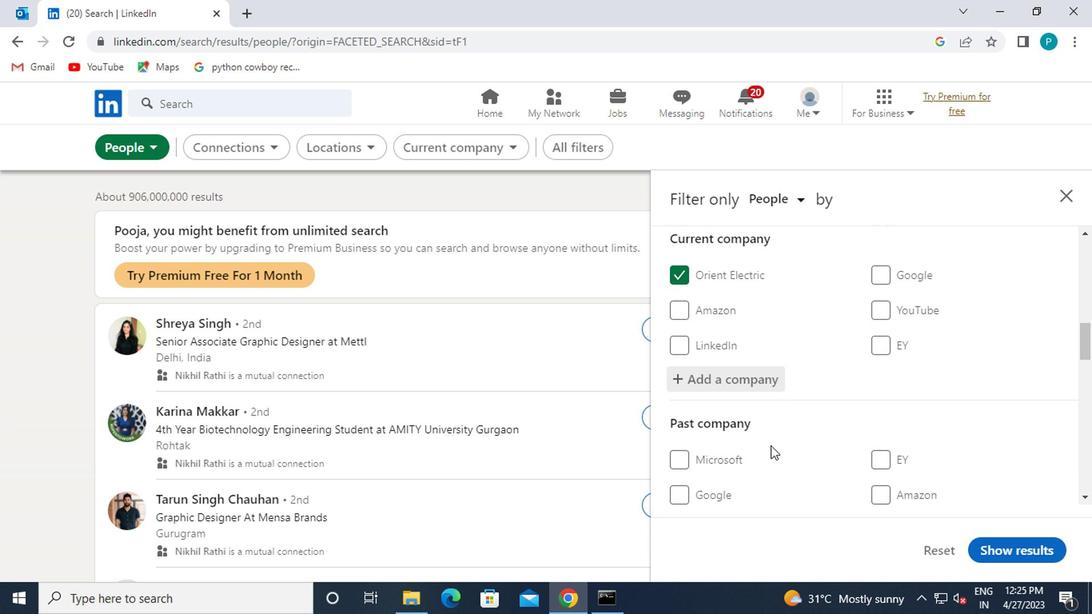 
Action: Mouse scrolled (669, 437) with delta (0, 0)
Screenshot: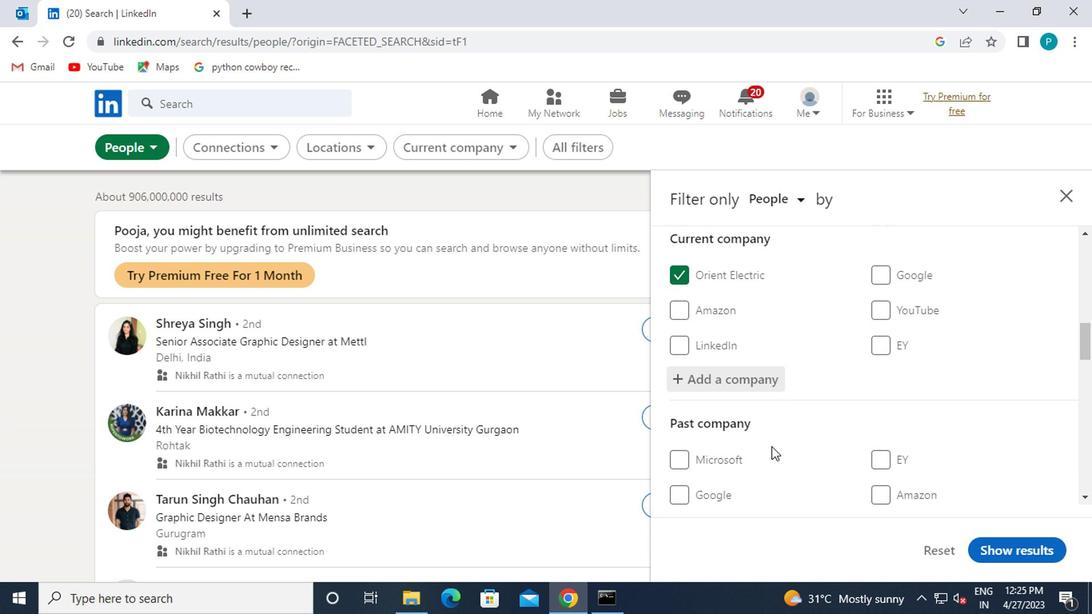 
Action: Mouse moved to (700, 441)
Screenshot: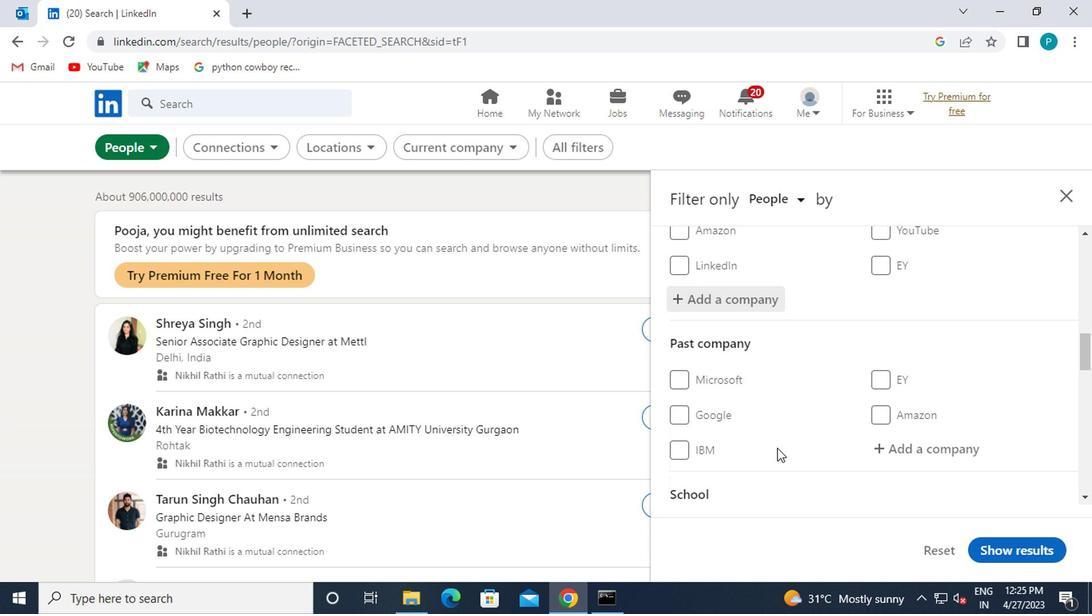
Action: Mouse scrolled (700, 441) with delta (0, 0)
Screenshot: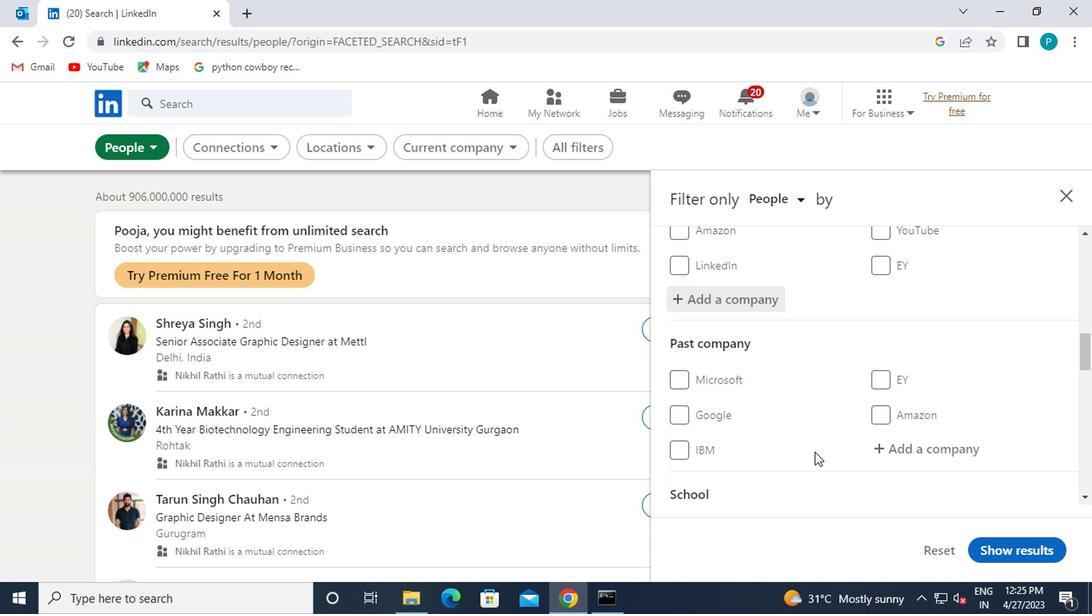 
Action: Mouse moved to (767, 430)
Screenshot: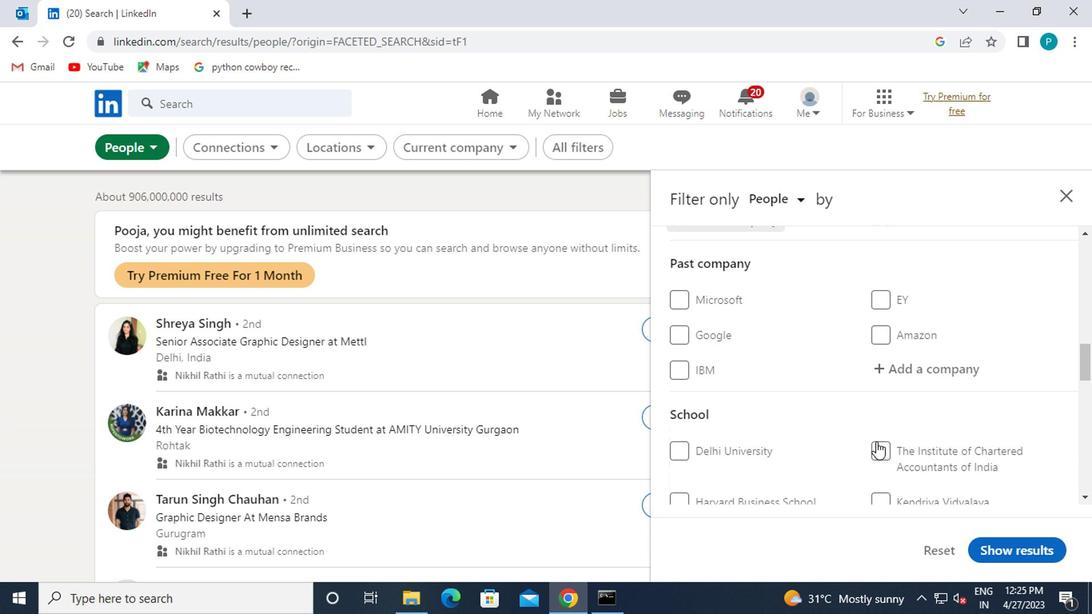 
Action: Mouse scrolled (767, 430) with delta (0, 0)
Screenshot: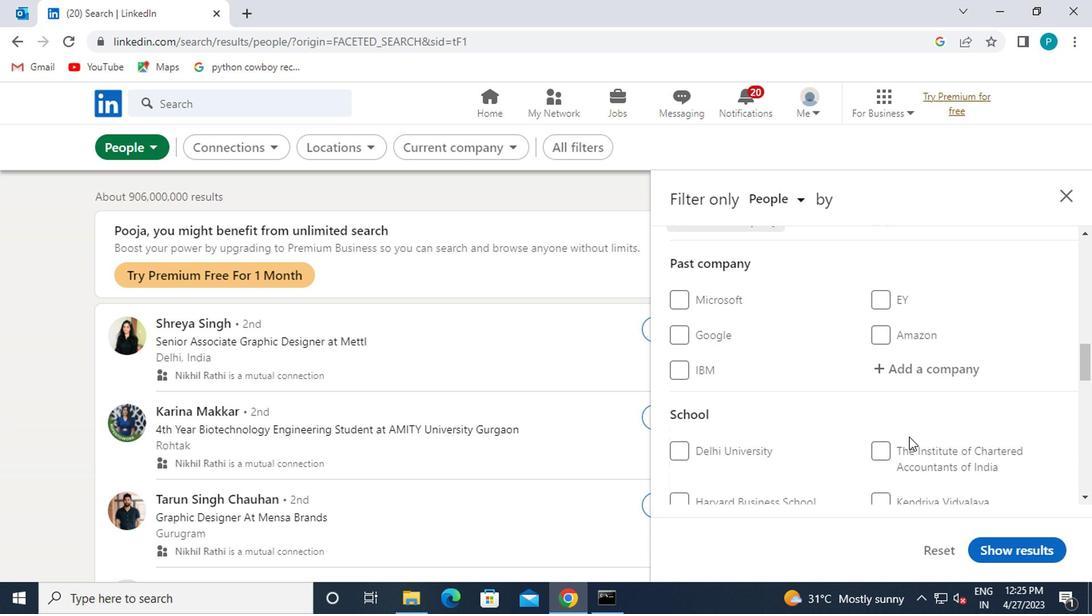 
Action: Mouse moved to (770, 439)
Screenshot: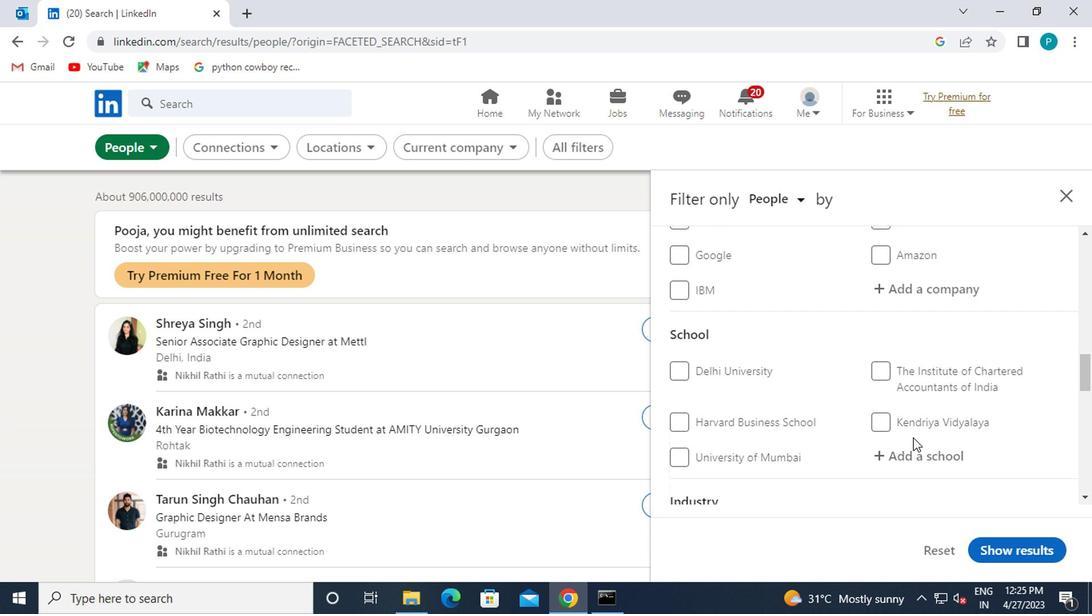 
Action: Mouse pressed left at (770, 439)
Screenshot: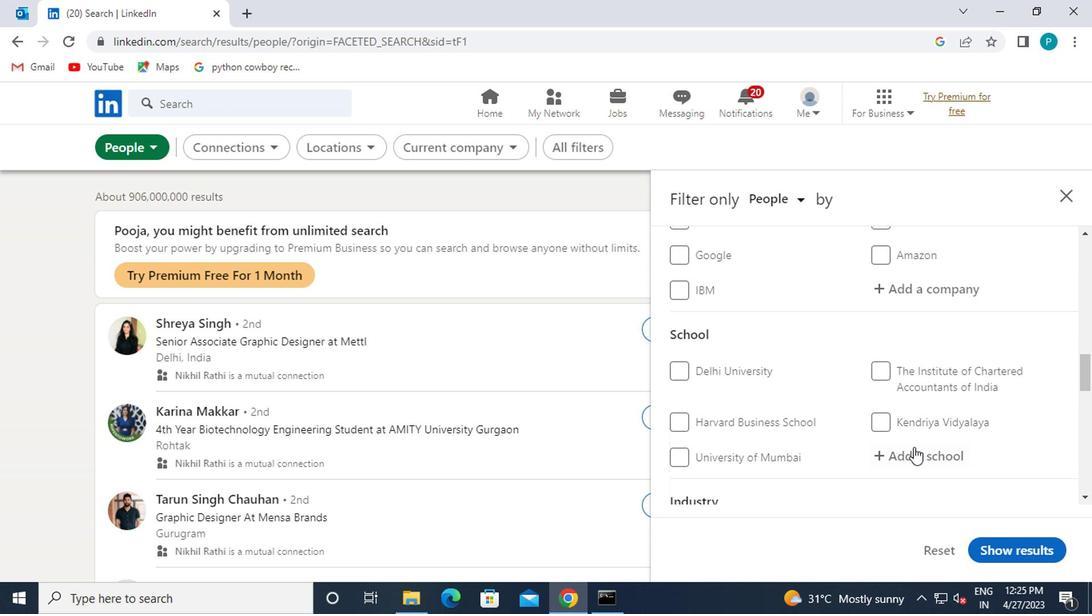 
Action: Mouse moved to (779, 453)
Screenshot: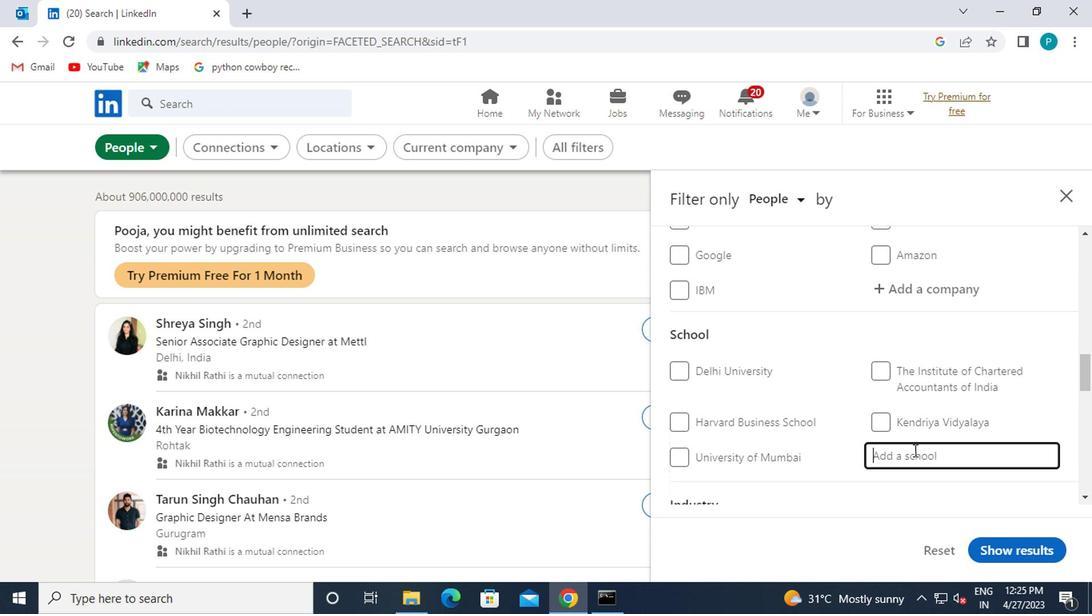 
Action: Key pressed SREE
Screenshot: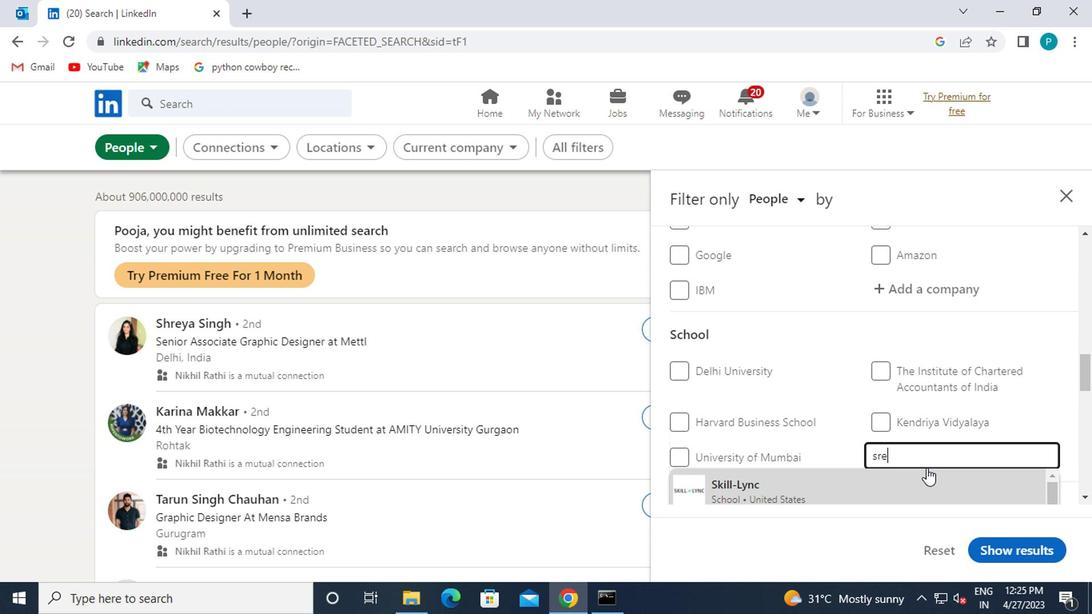 
Action: Mouse moved to (701, 450)
Screenshot: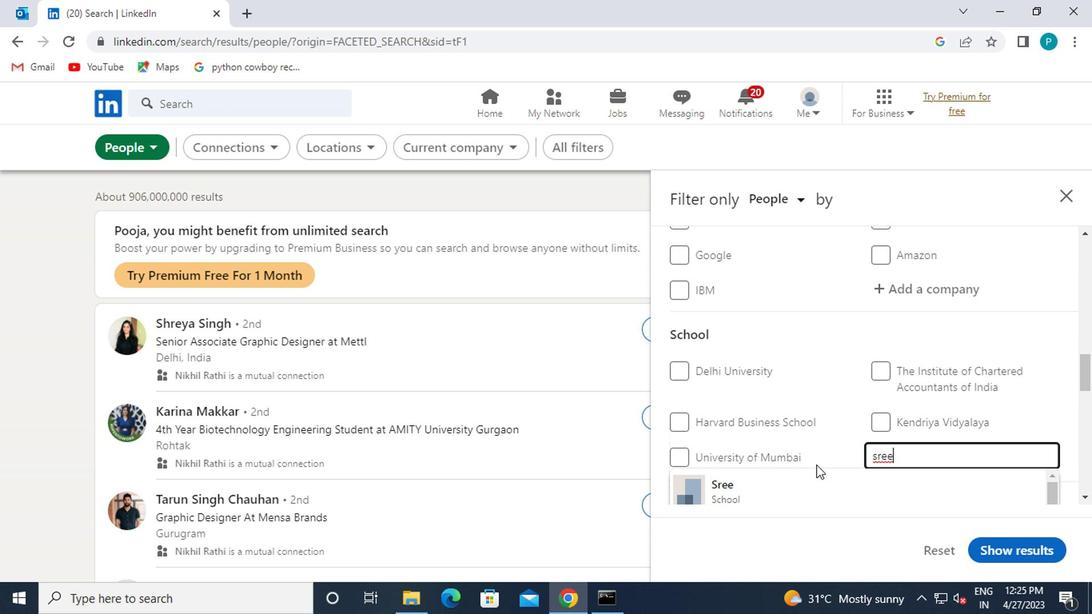 
Action: Mouse scrolled (701, 449) with delta (0, 0)
Screenshot: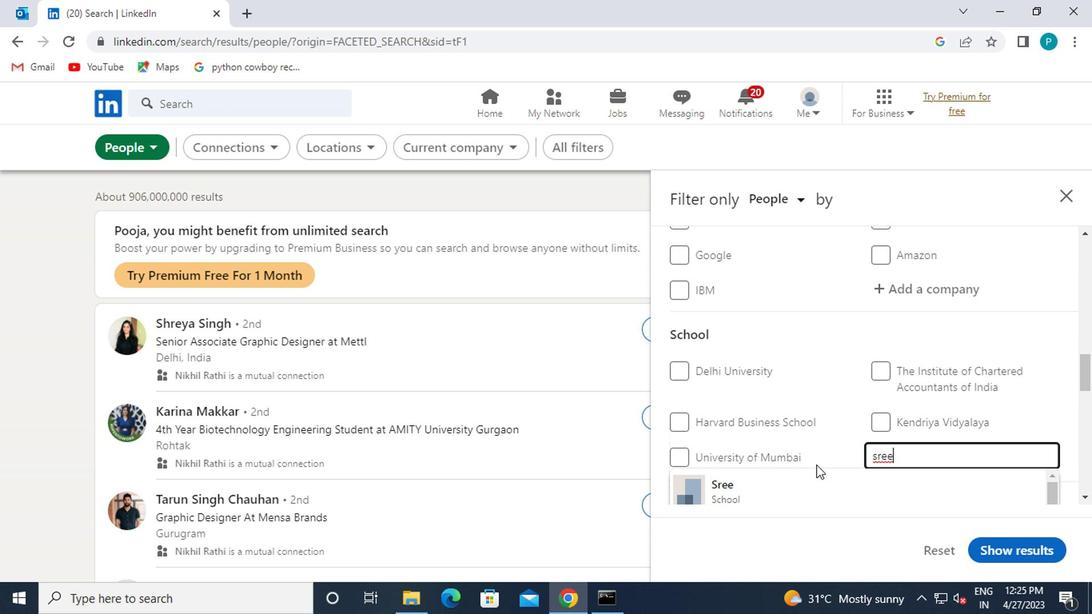 
Action: Mouse moved to (694, 421)
Screenshot: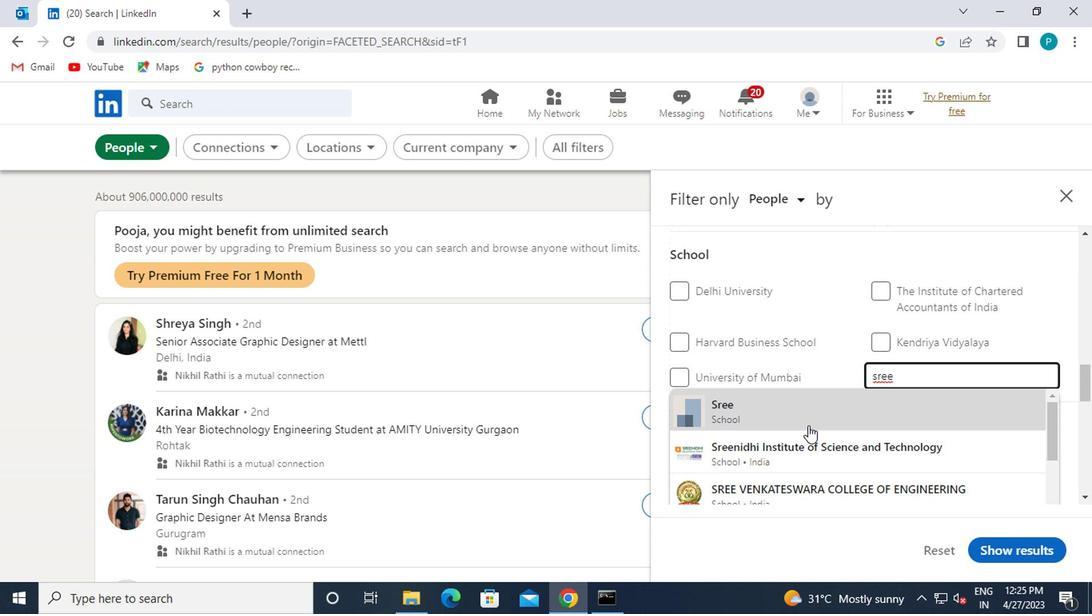 
Action: Mouse pressed left at (694, 421)
Screenshot: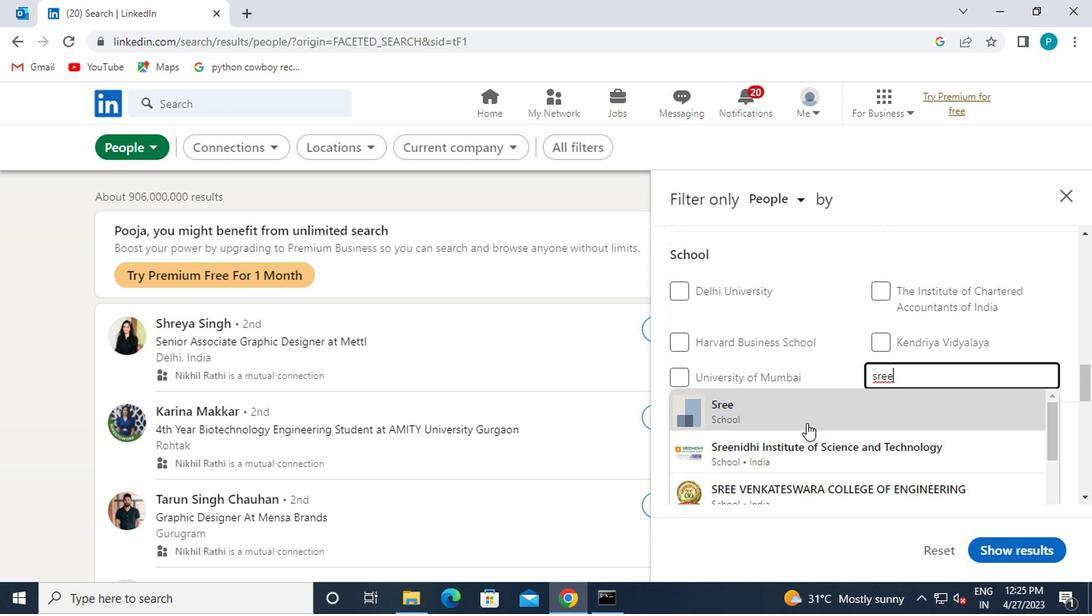 
Action: Mouse scrolled (694, 420) with delta (0, 0)
Screenshot: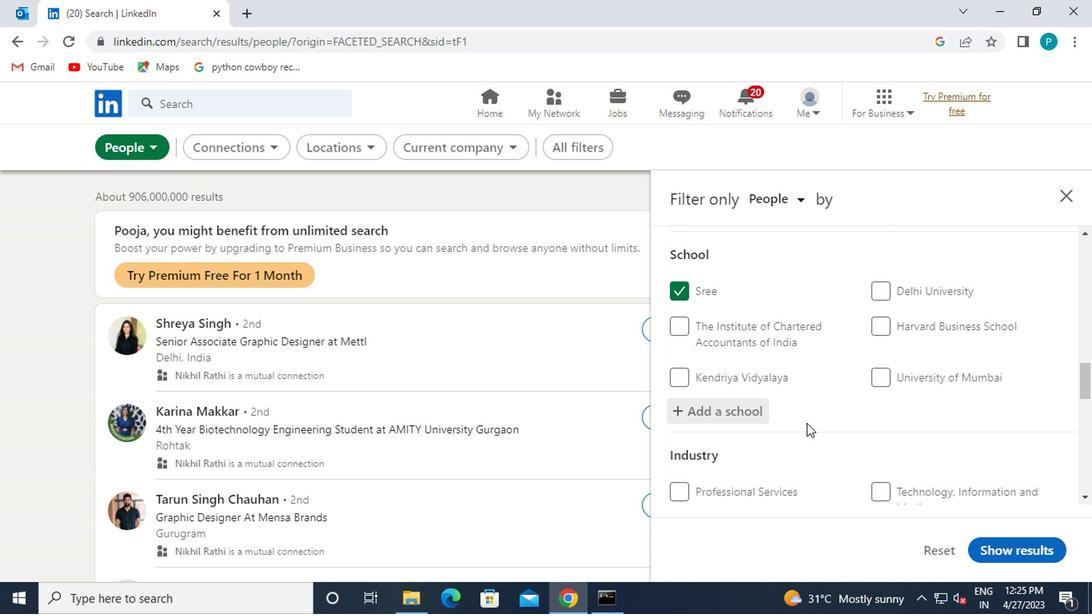 
Action: Mouse scrolled (694, 420) with delta (0, 0)
Screenshot: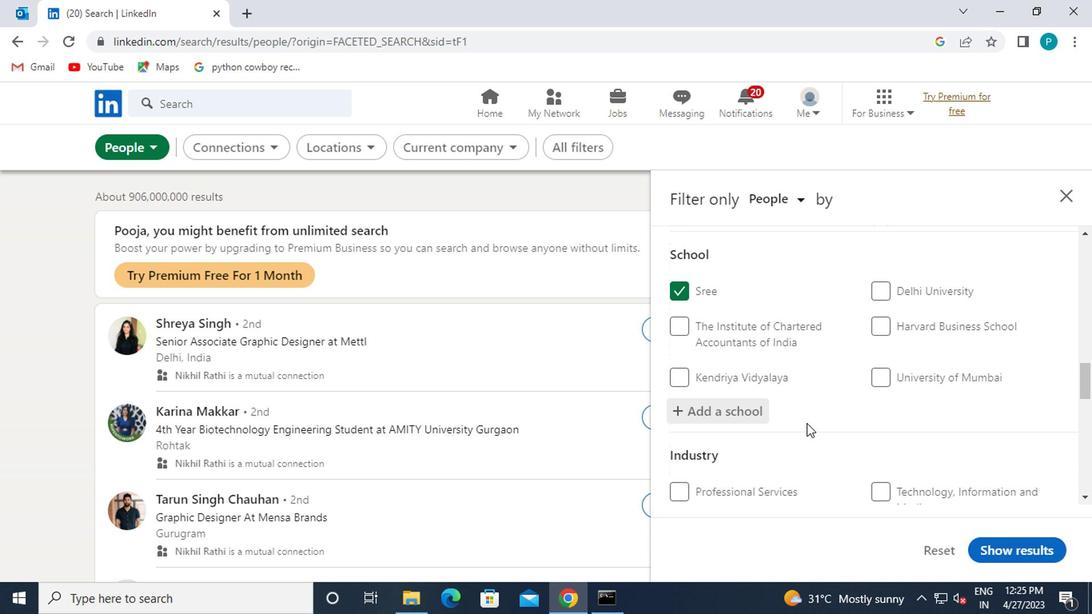 
Action: Mouse moved to (768, 429)
Screenshot: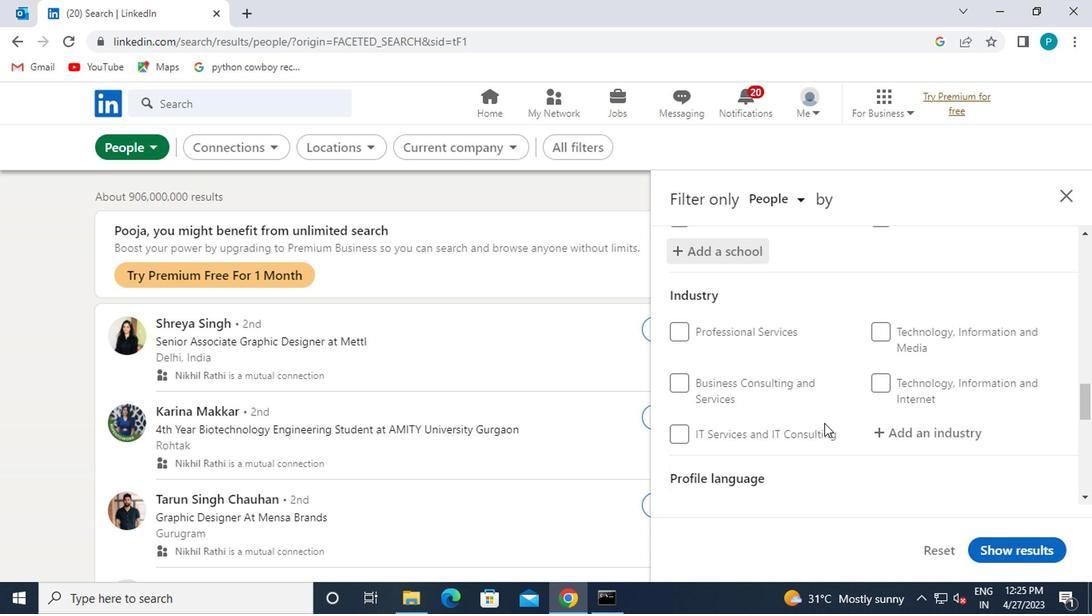 
Action: Mouse pressed left at (768, 429)
Screenshot: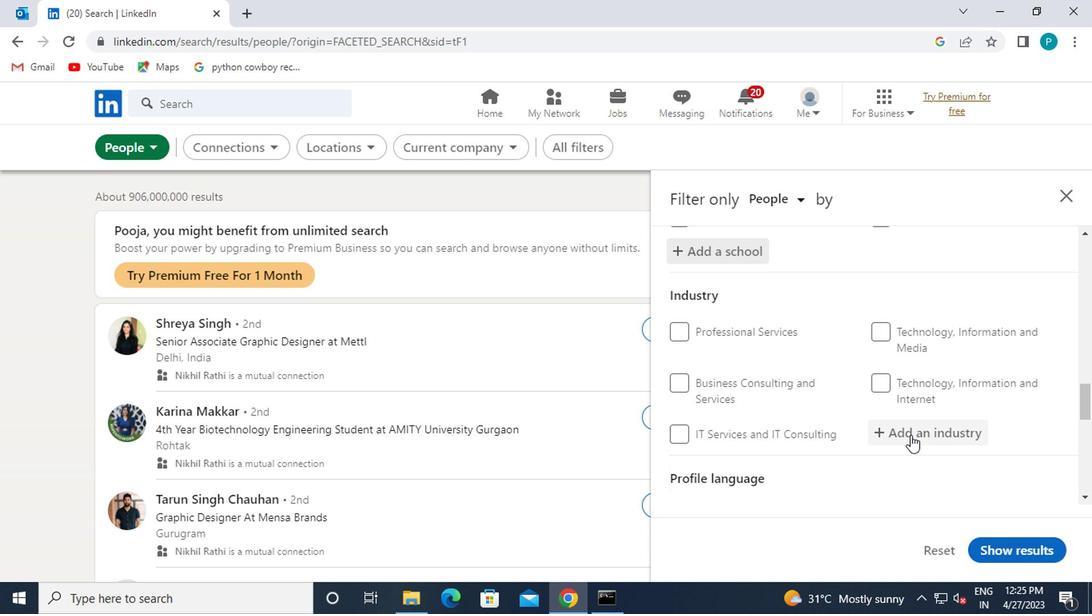 
Action: Mouse moved to (766, 431)
Screenshot: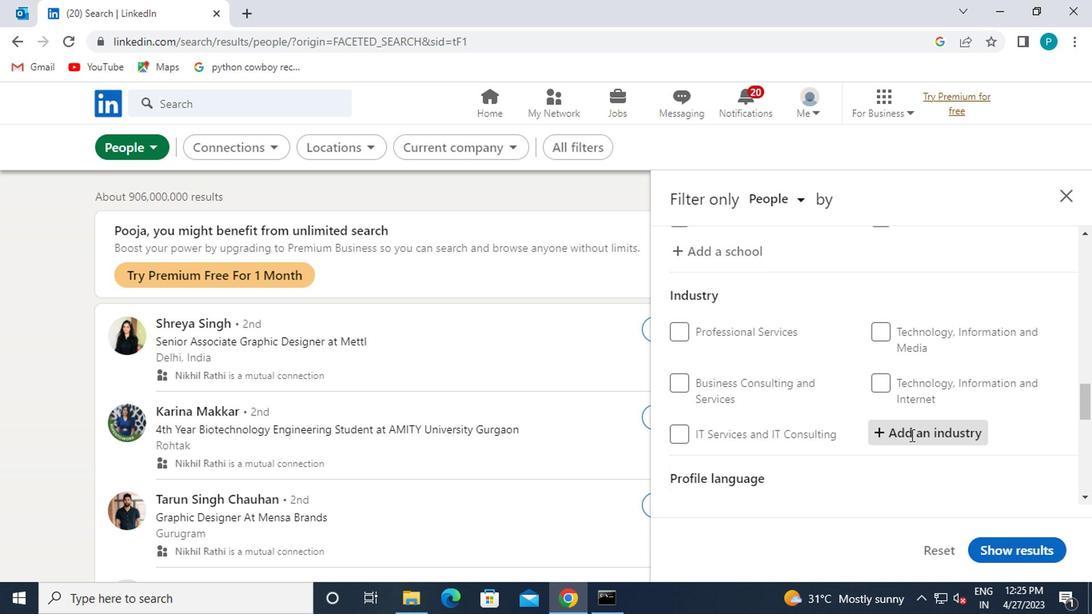 
Action: Key pressed CLY<Key.backspace>A
Screenshot: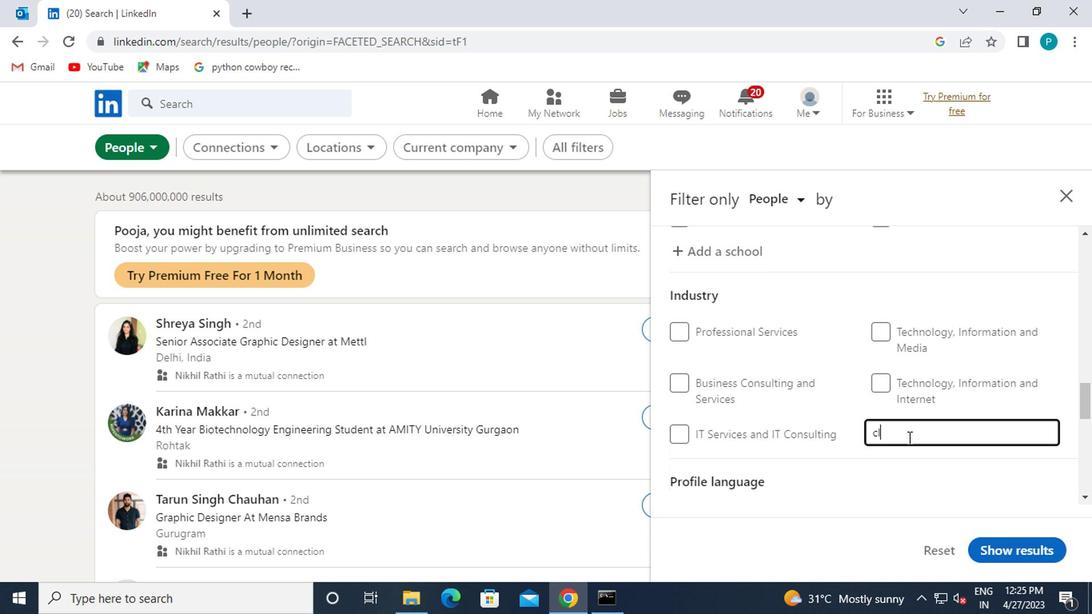 
Action: Mouse moved to (704, 463)
Screenshot: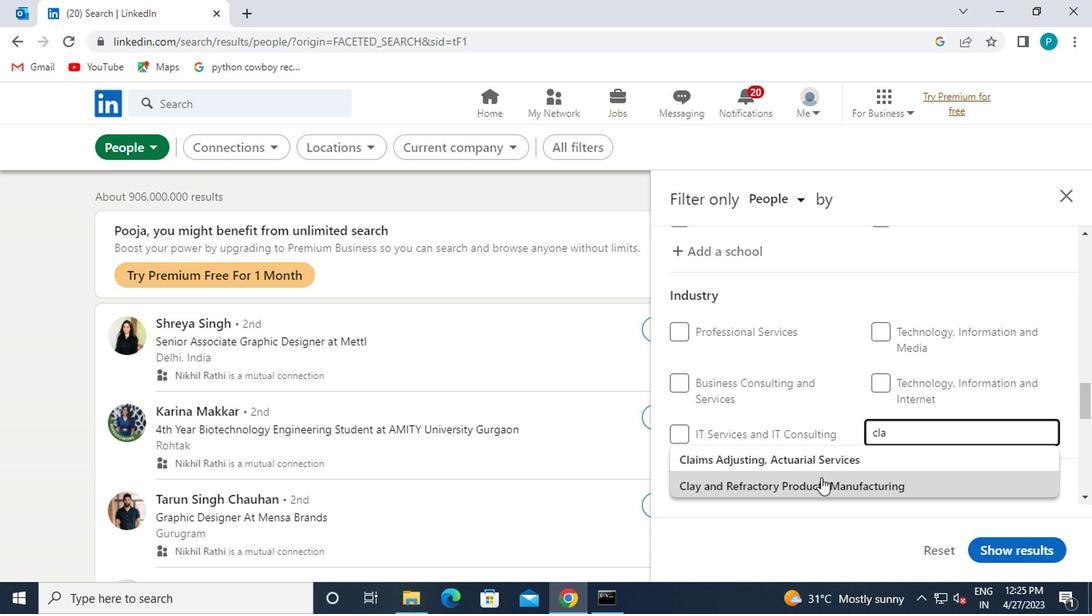 
Action: Mouse pressed left at (704, 463)
Screenshot: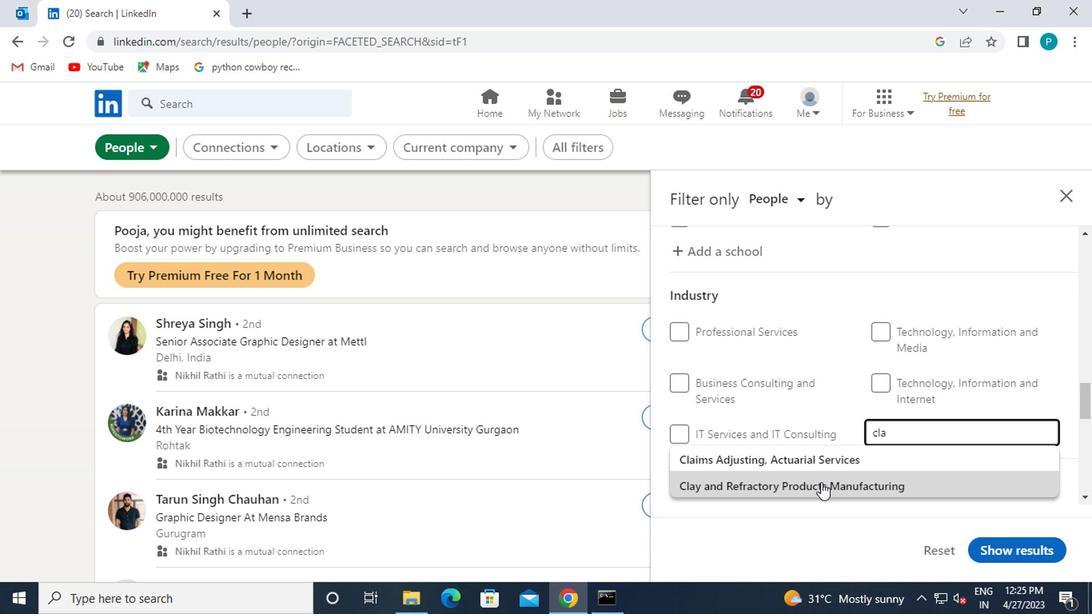 
Action: Mouse moved to (700, 449)
Screenshot: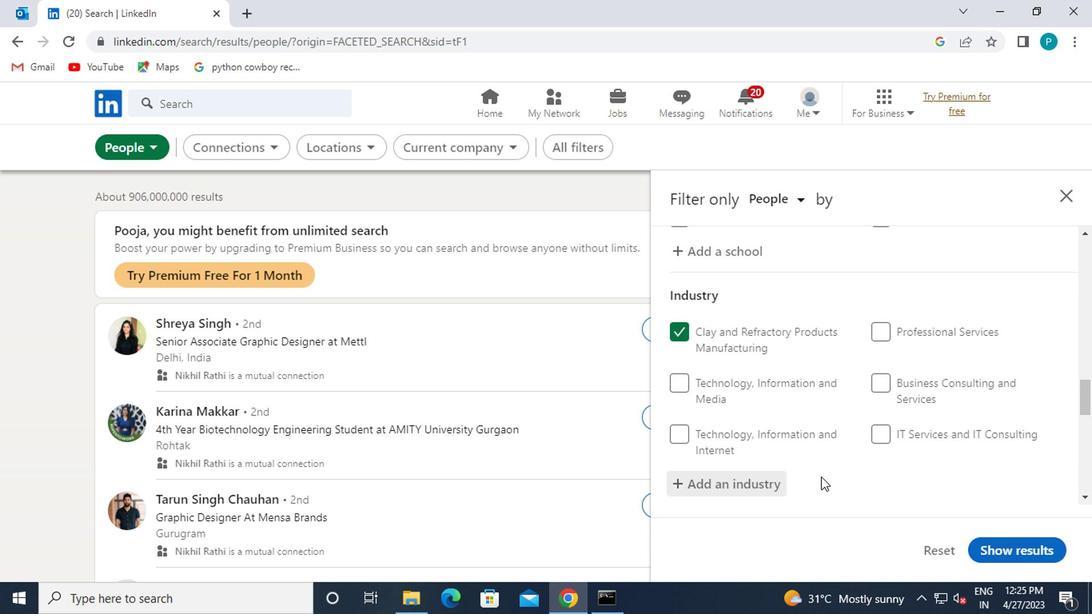 
Action: Mouse scrolled (700, 449) with delta (0, 0)
Screenshot: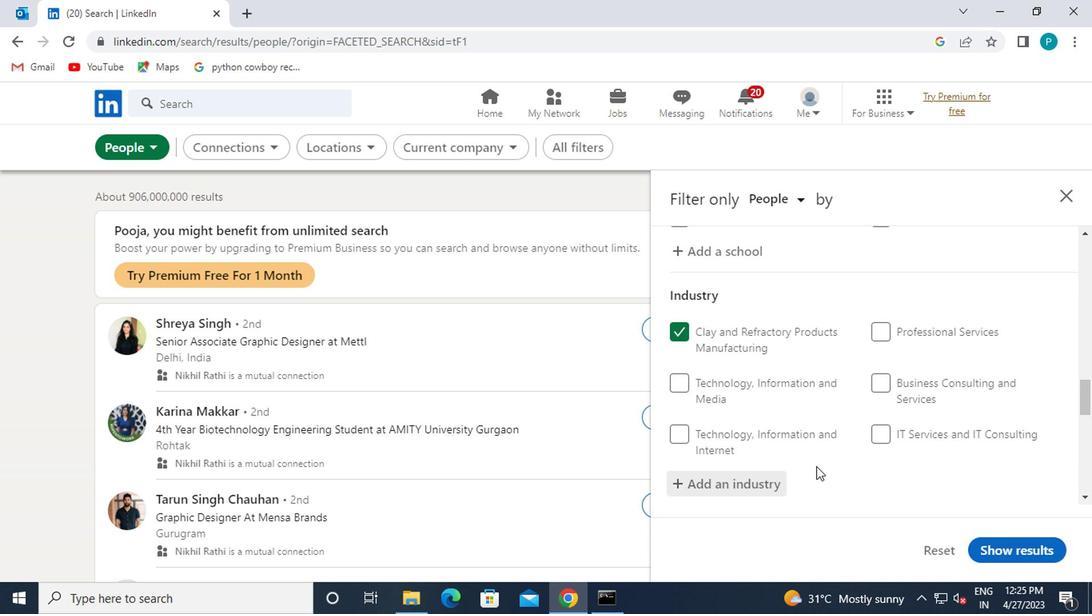 
Action: Mouse scrolled (700, 449) with delta (0, 0)
Screenshot: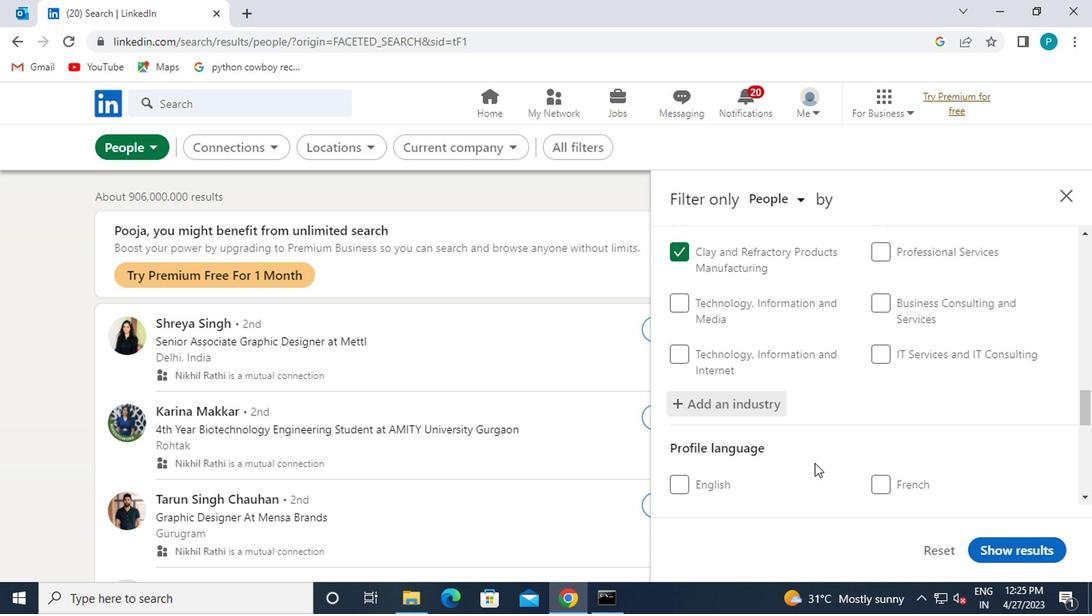 
Action: Mouse scrolled (700, 449) with delta (0, 0)
Screenshot: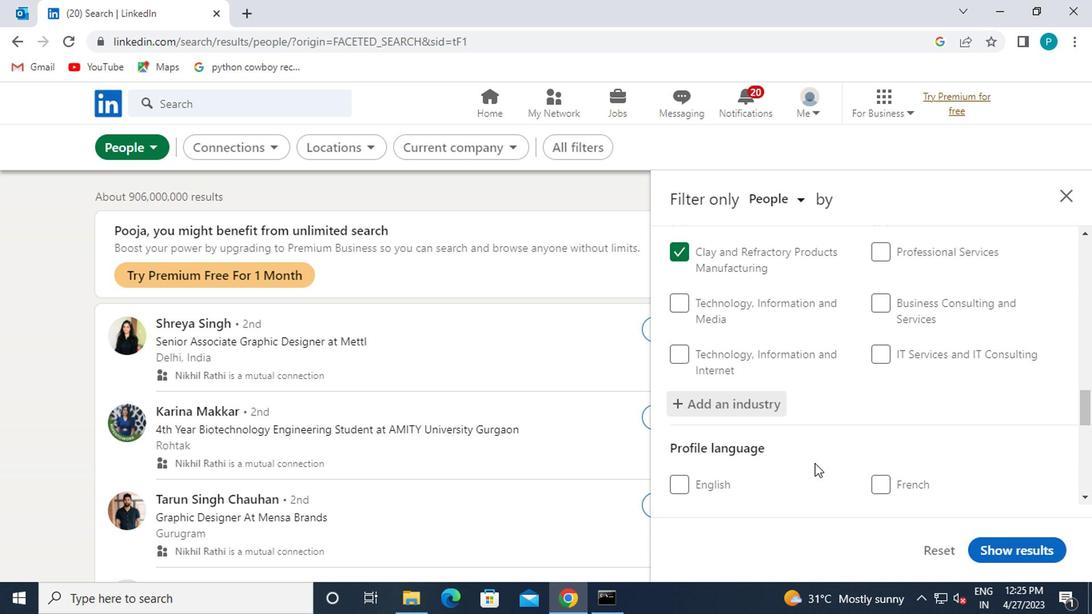 
Action: Mouse moved to (617, 352)
Screenshot: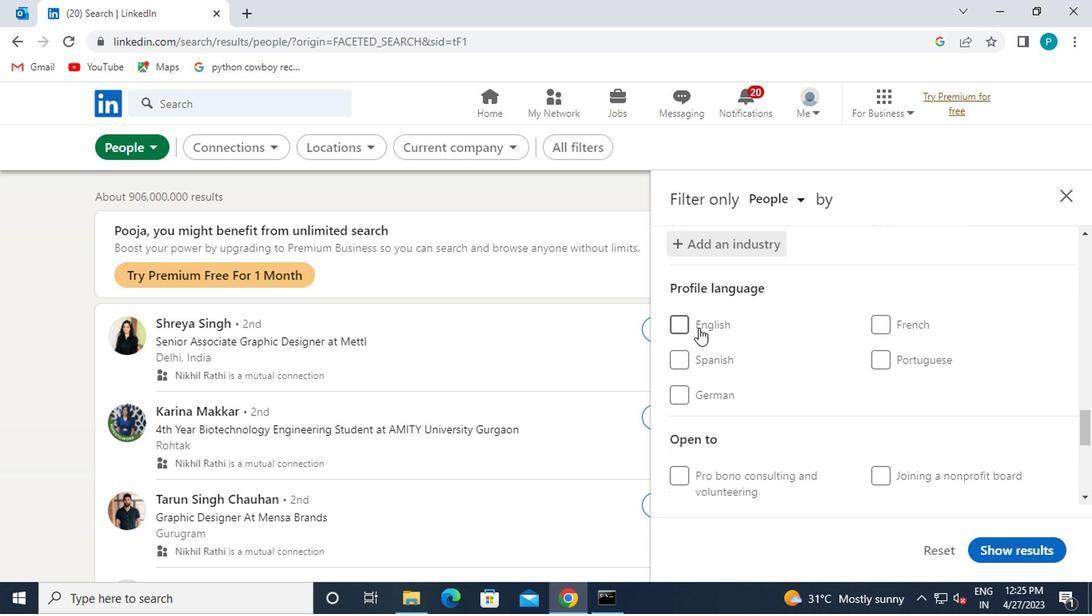 
Action: Mouse pressed left at (617, 352)
Screenshot: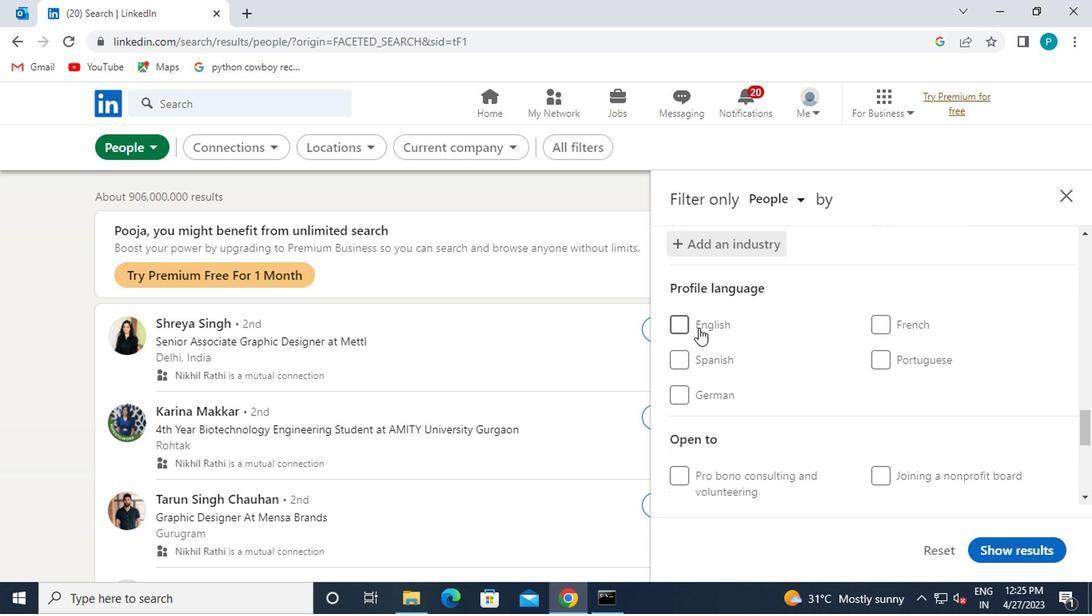 
Action: Mouse moved to (700, 430)
Screenshot: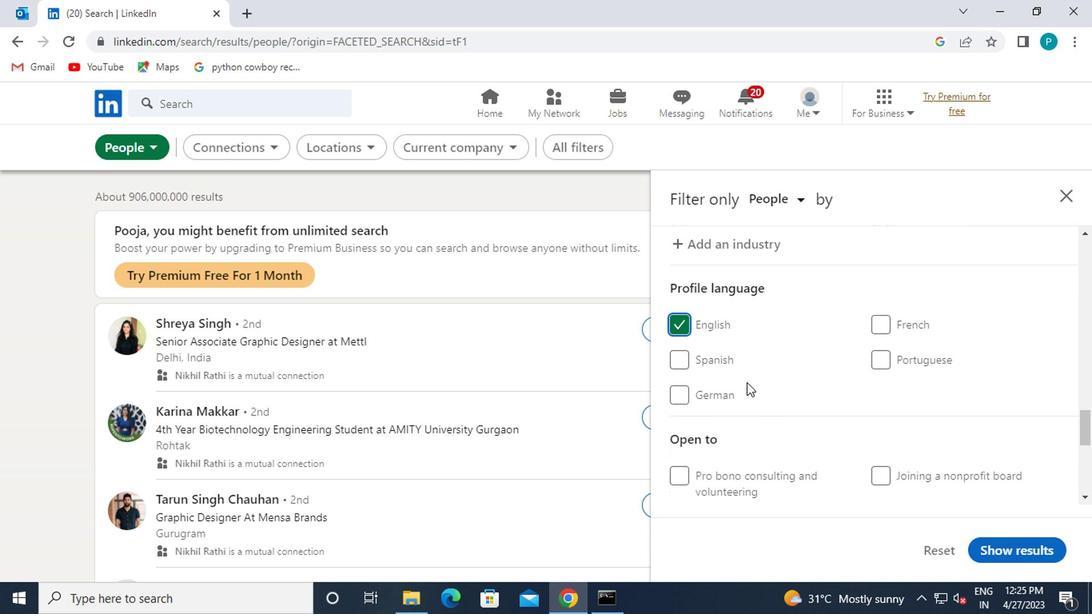 
Action: Mouse scrolled (700, 429) with delta (0, 0)
Screenshot: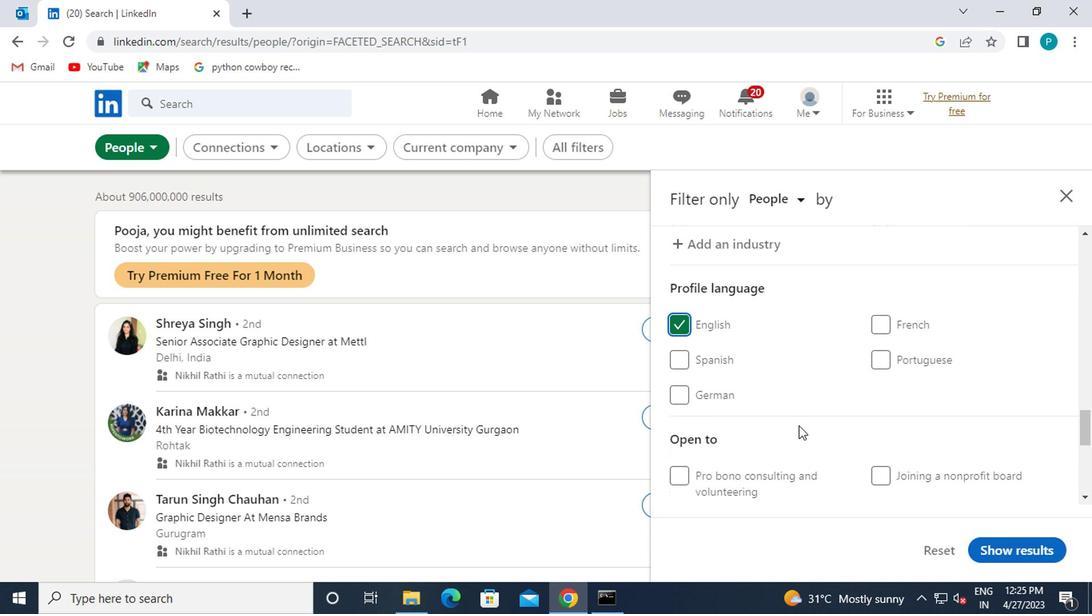 
Action: Mouse scrolled (700, 429) with delta (0, 0)
Screenshot: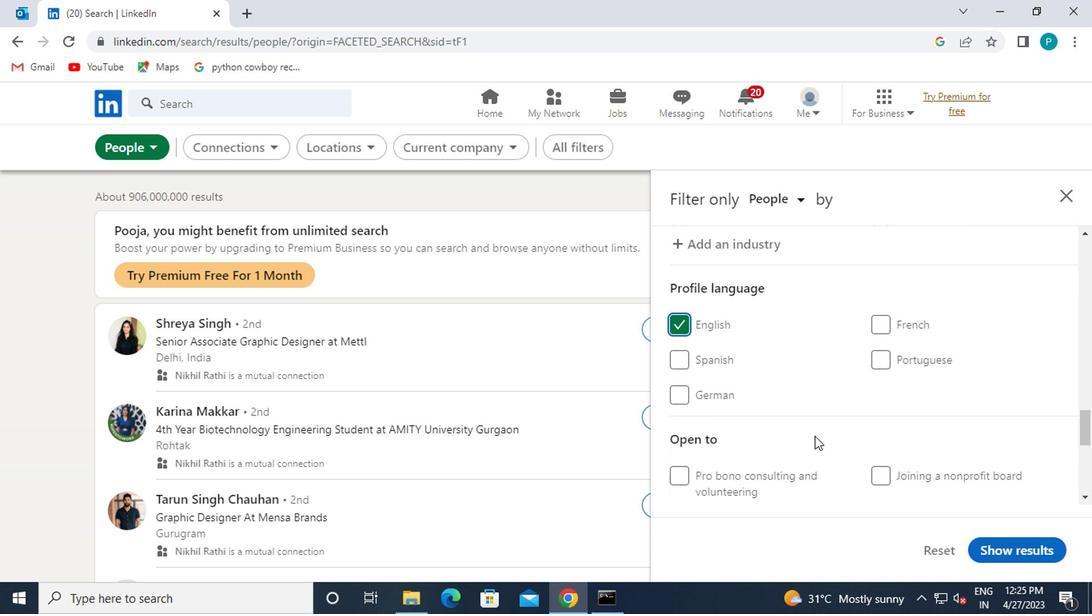 
Action: Mouse scrolled (700, 429) with delta (0, 0)
Screenshot: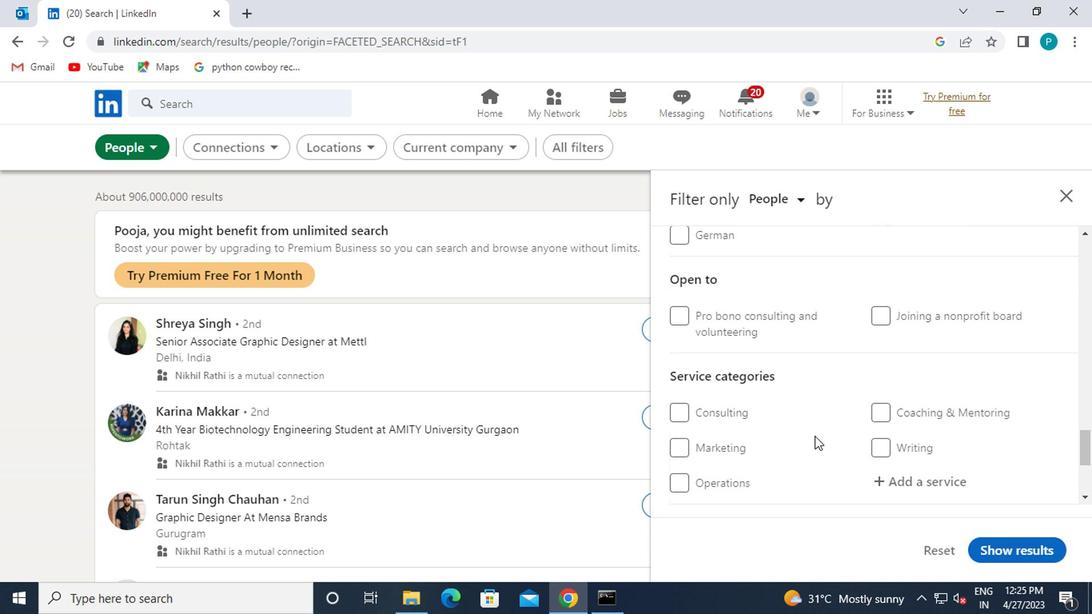 
Action: Mouse moved to (753, 412)
Screenshot: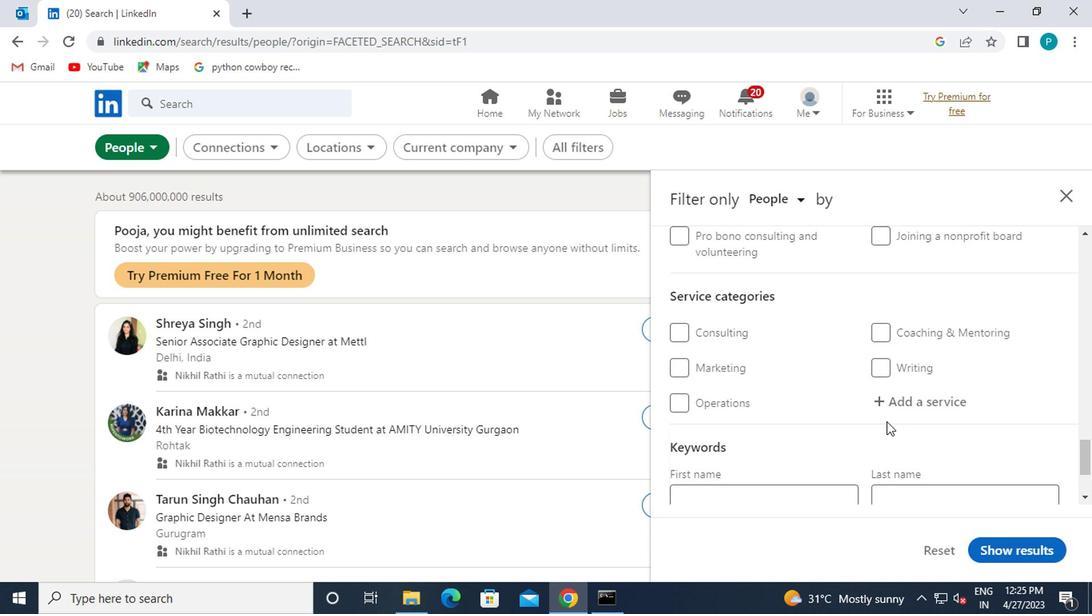 
Action: Mouse pressed left at (753, 412)
Screenshot: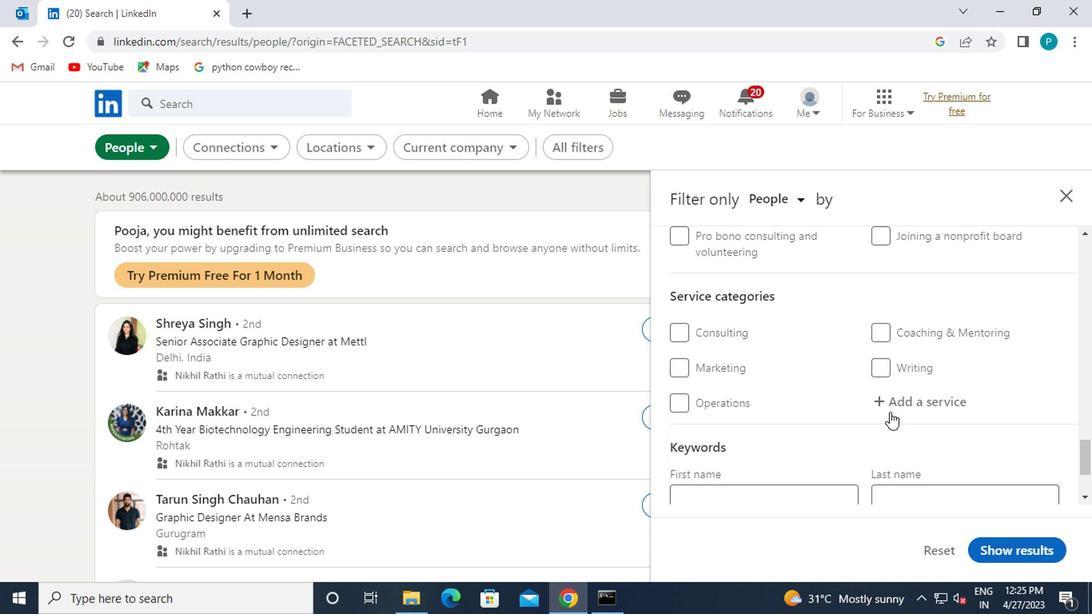 
Action: Mouse moved to (754, 412)
Screenshot: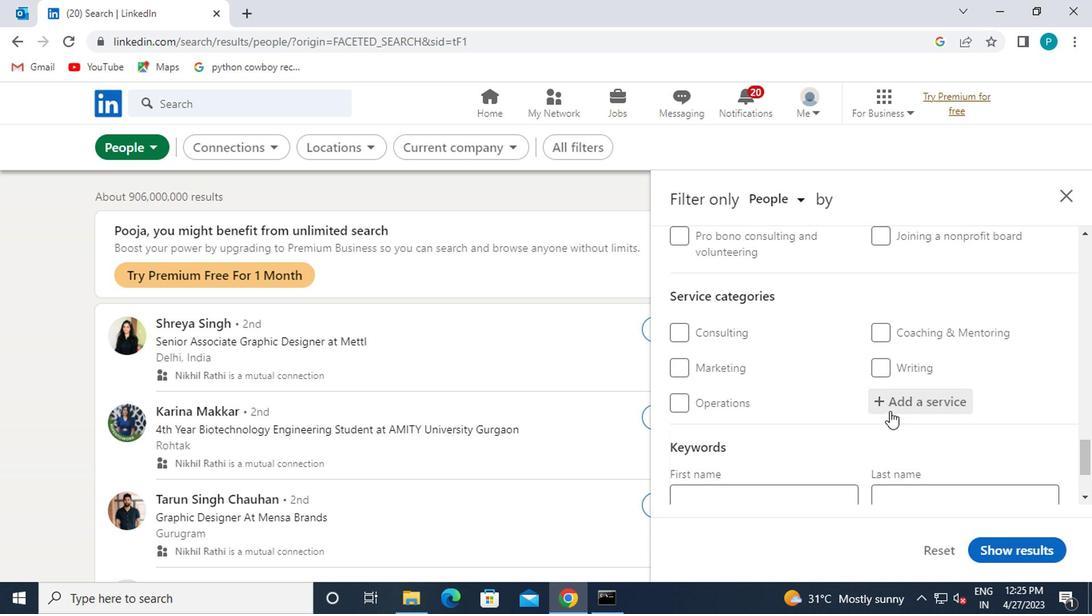 
Action: Key pressed GHO
Screenshot: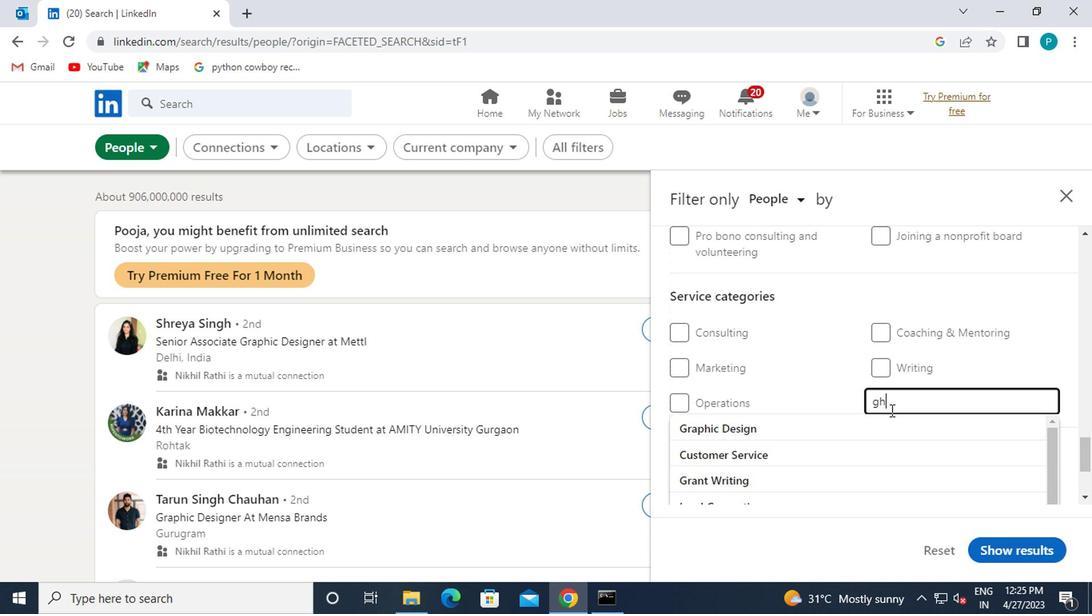 
Action: Mouse moved to (753, 422)
Screenshot: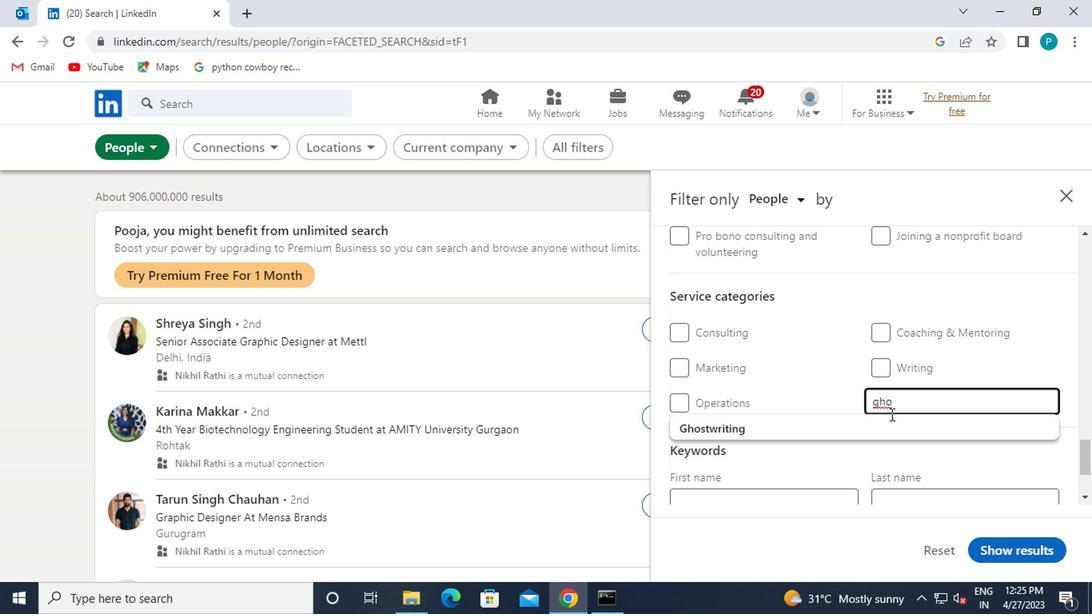 
Action: Mouse pressed left at (753, 422)
Screenshot: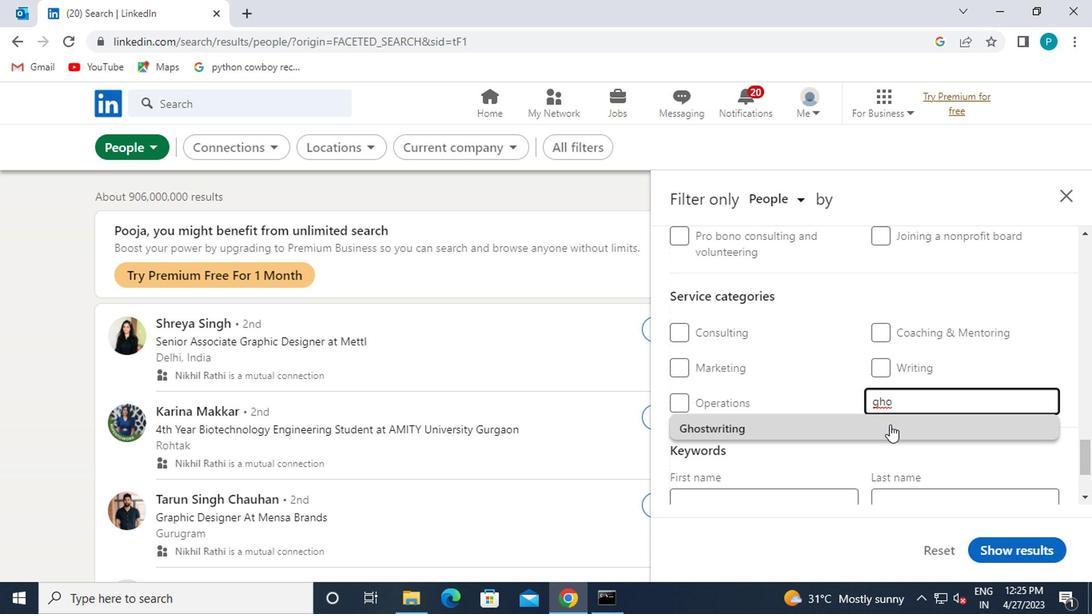 
Action: Mouse moved to (746, 421)
Screenshot: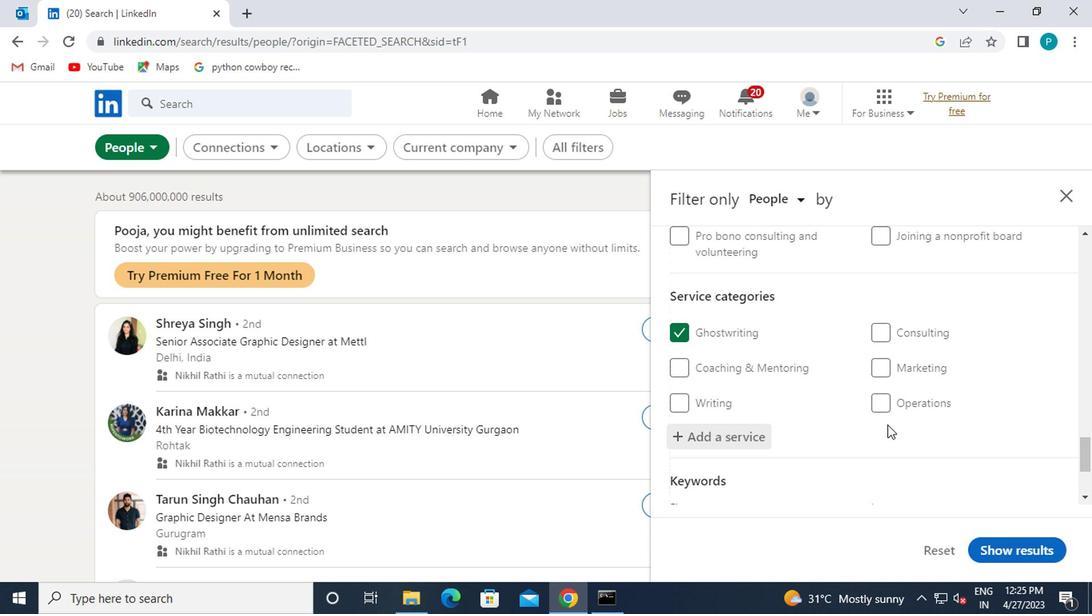 
Action: Mouse scrolled (746, 421) with delta (0, 0)
Screenshot: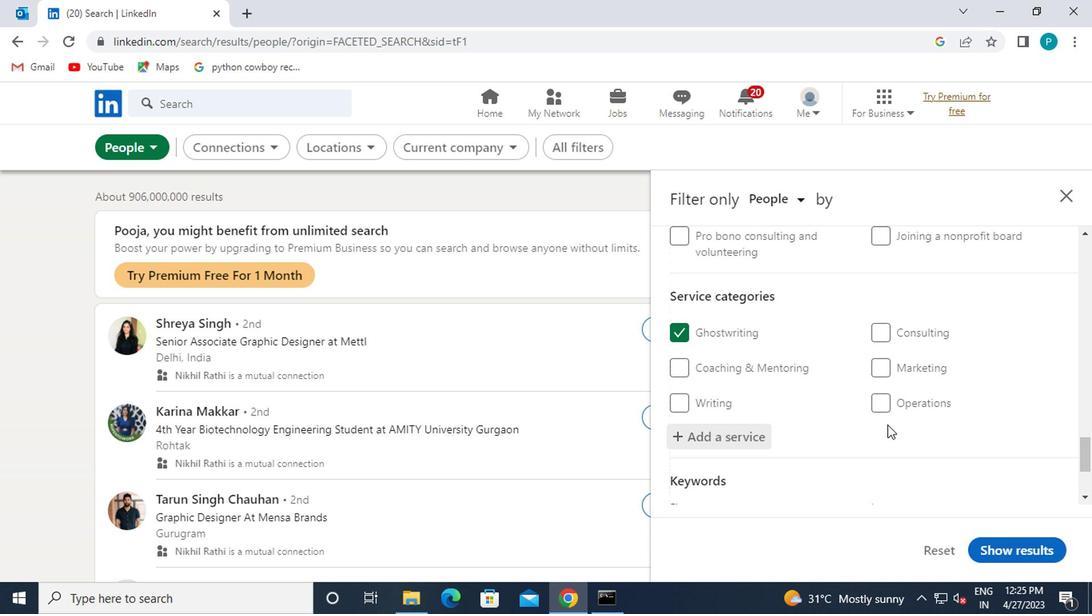 
Action: Mouse scrolled (746, 421) with delta (0, 0)
Screenshot: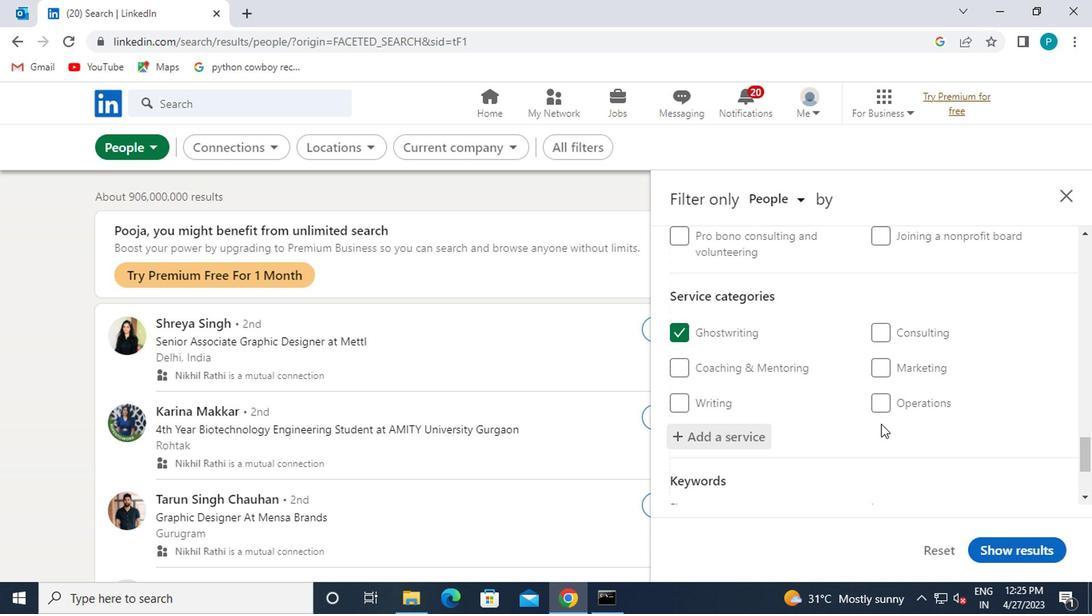
Action: Mouse scrolled (746, 421) with delta (0, 0)
Screenshot: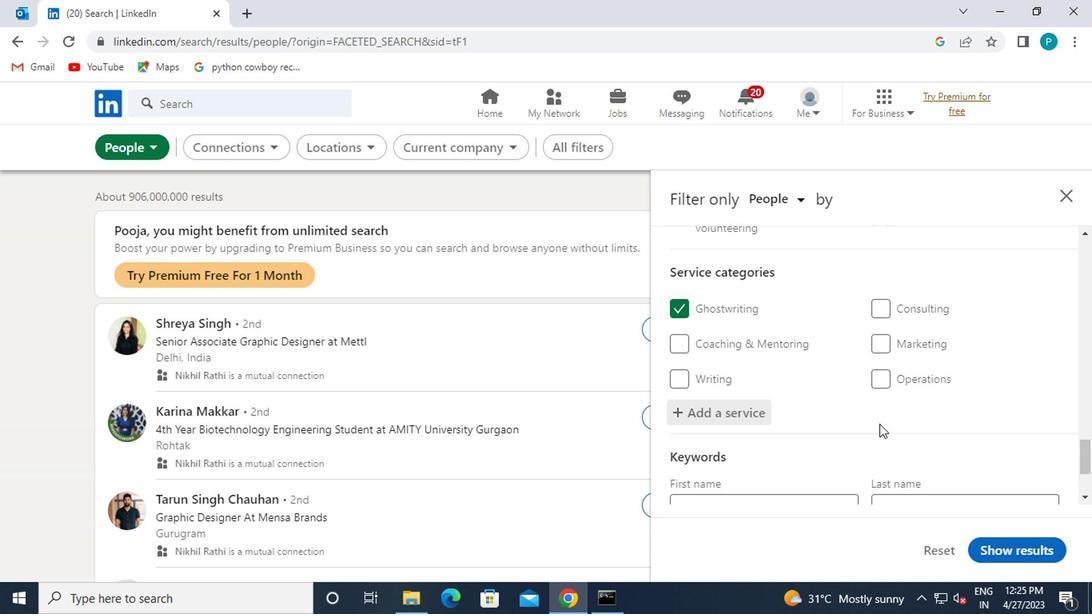 
Action: Mouse moved to (648, 433)
Screenshot: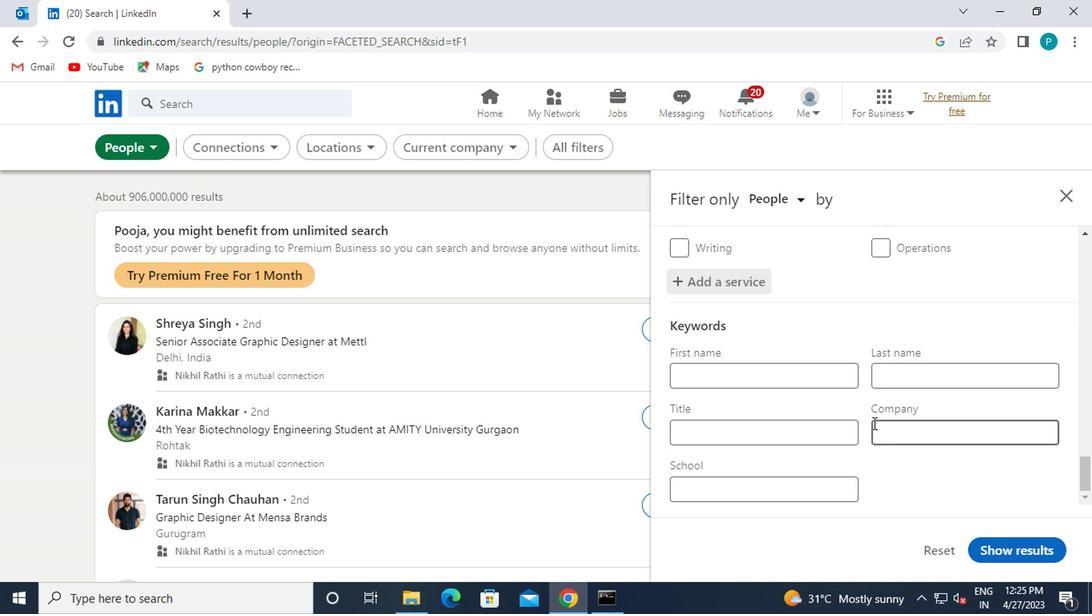 
Action: Mouse pressed left at (648, 433)
Screenshot: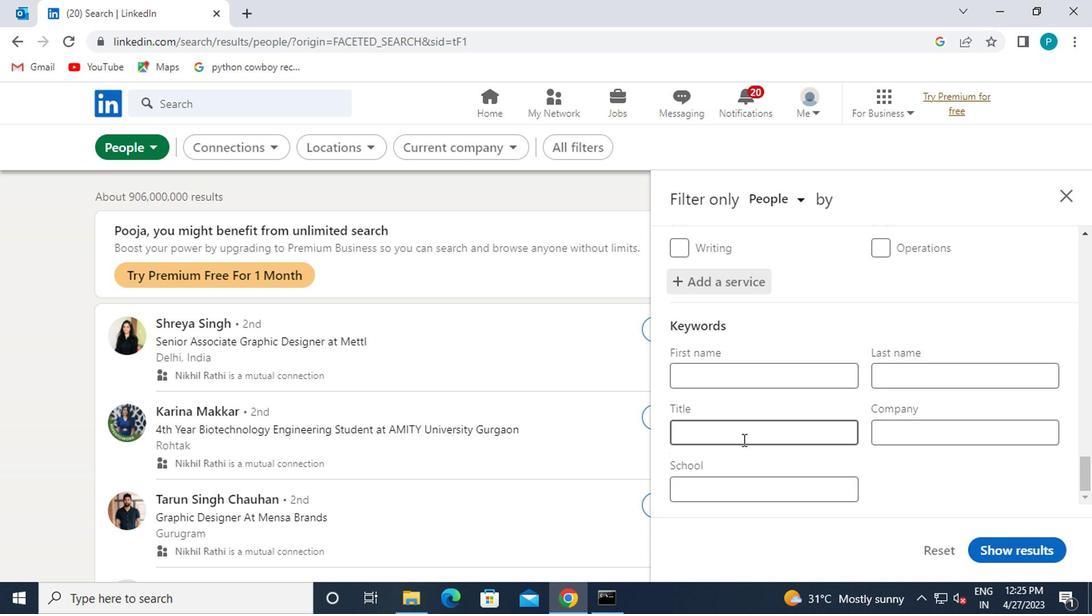 
Action: Mouse moved to (648, 434)
Screenshot: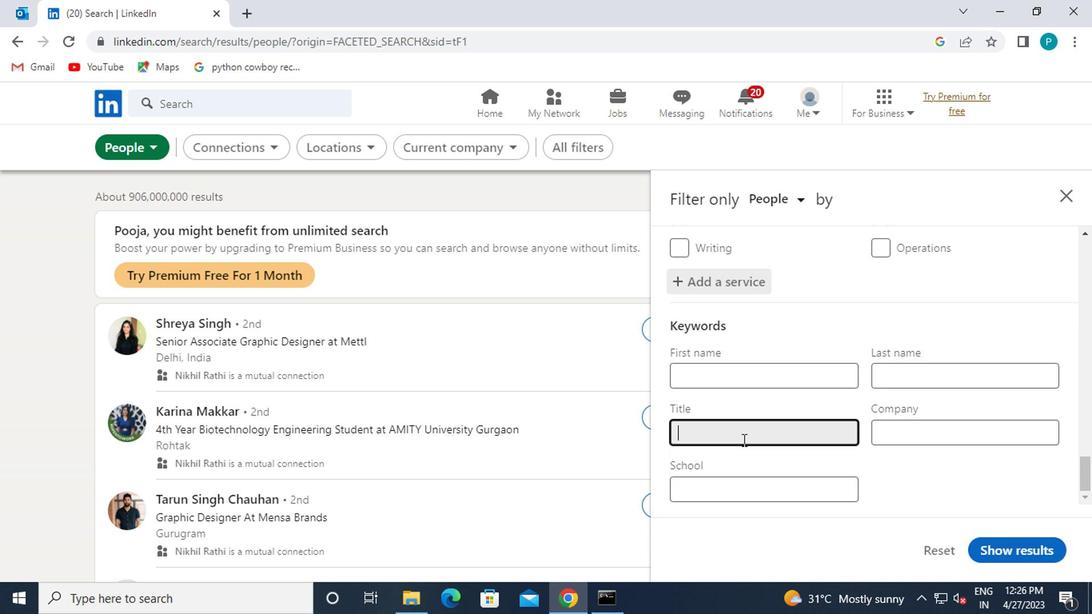 
Action: Key pressed <Key.caps_lock>T<Key.caps_lock>ECHIN<Key.backspace><Key.backspace>NICS<Key.backspace>AL<Key.space><Key.caps_lock>S<Key.caps_lock>UPPOE<Key.backspace>RT<Key.space><Key.caps_lock>S<Key.caps_lock>PECIALIST
Screenshot: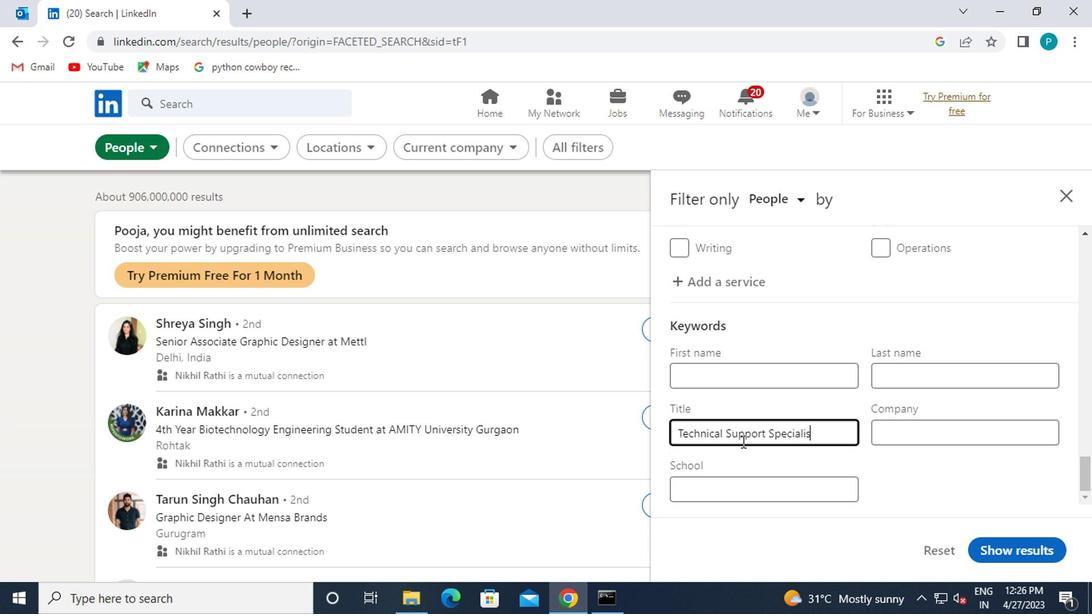 
Action: Mouse moved to (743, 446)
Screenshot: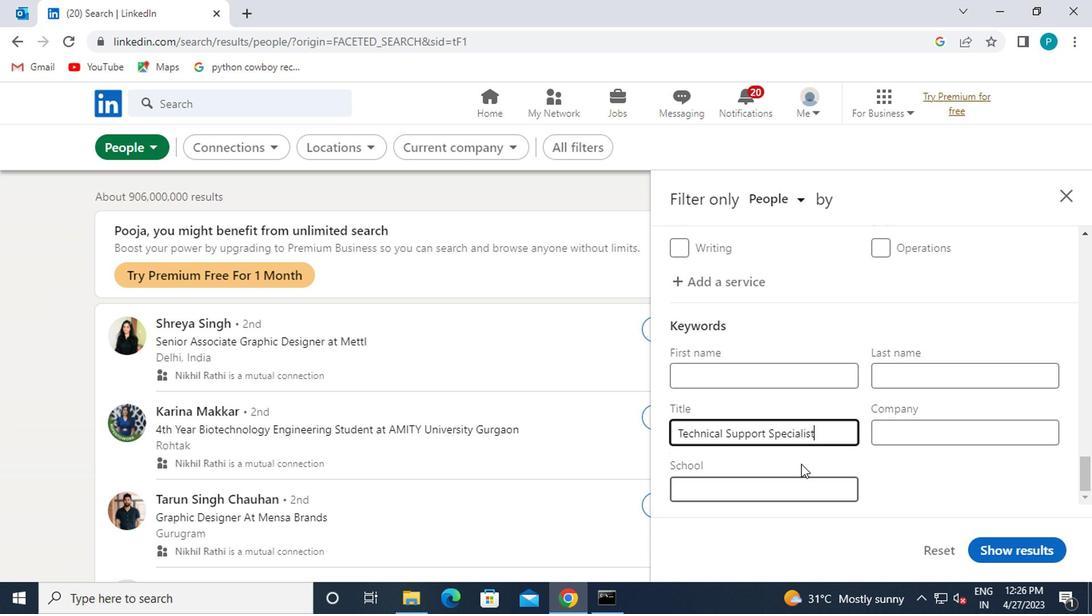 
Action: Mouse scrolled (743, 446) with delta (0, 0)
Screenshot: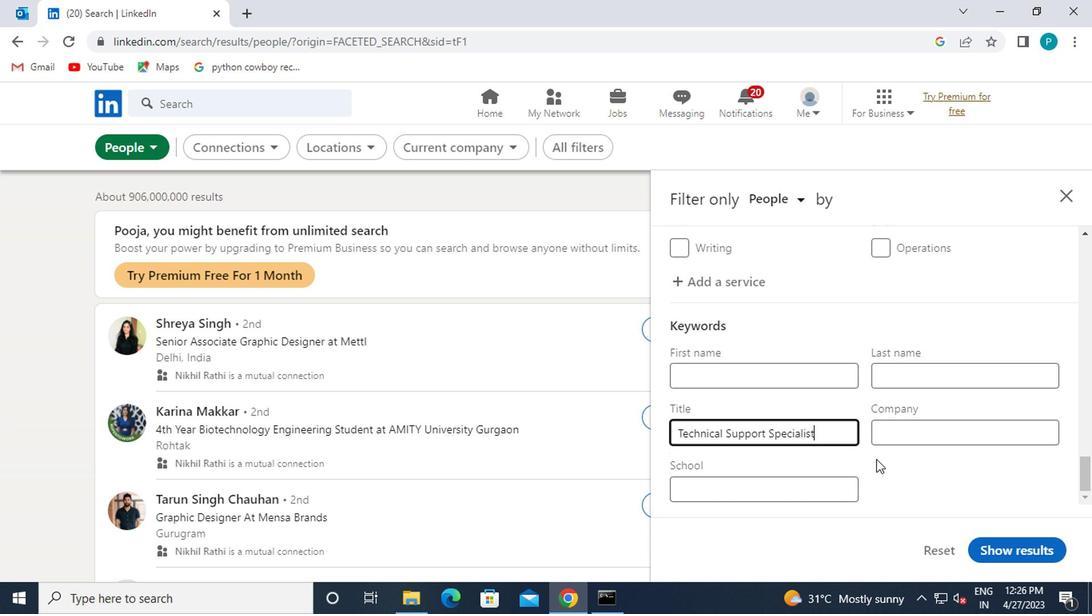 
Action: Mouse moved to (815, 512)
Screenshot: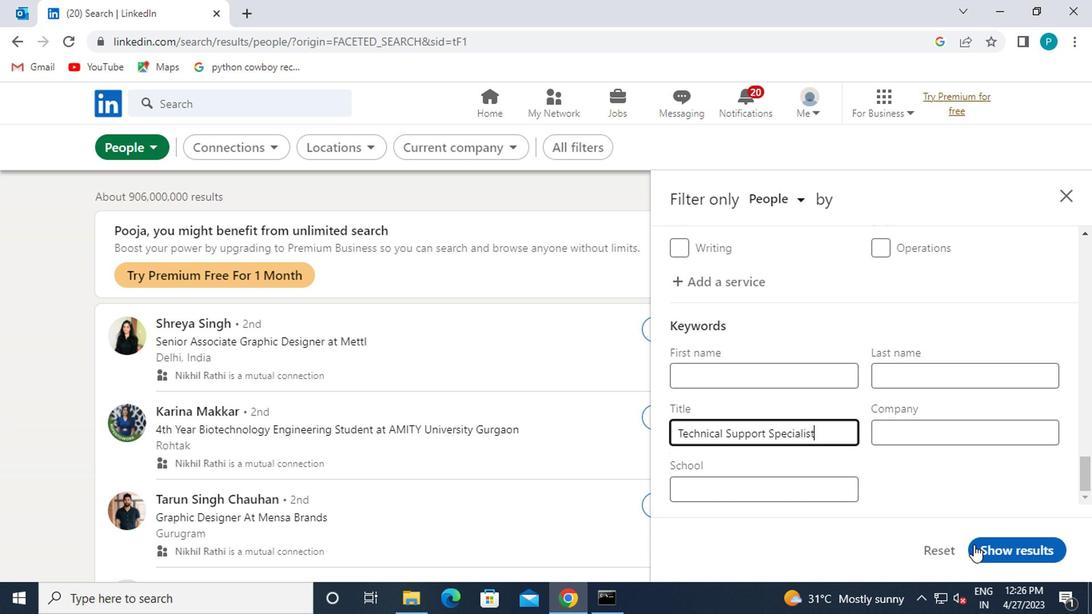 
Action: Mouse pressed left at (815, 512)
Screenshot: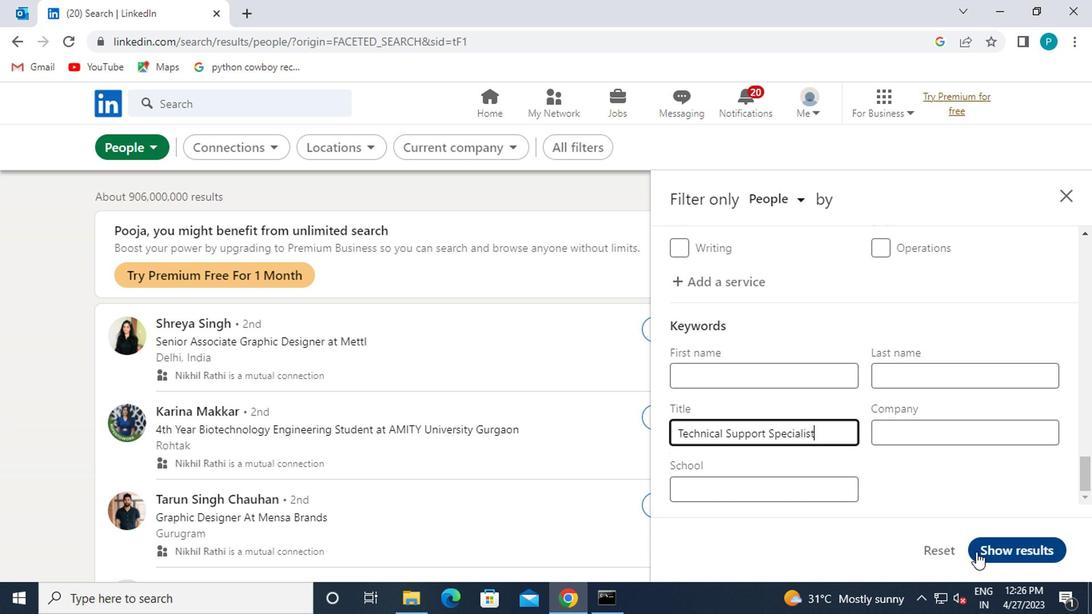 
